 Task: Open a blank worksheet and write heading  Dollar SenseAdd Dates in a column and its values below  '2023-05-01, 2023-05-05, 2023-05-10, 2023-05-15, 2023-05-20, 2023-05-25 & 2023-05-31. 'Add Descriptionsin next column and its values below  Monthly Salary, Grocery Shopping, Dining Out., Utility Bill, Transportation, Entertainment & Miscellaneous. Add Amount in next column and its values below  $2,500, $100, $50, $150, $30, $50 & $20. Add Income/ Expensein next column and its values below  Income, Expenses, Expenses, Expenses, Expenses, Expenses & Expenses. Add Balance in next column and its values below  $2,500, $2,400, $2,350, $2,200, $2,170, $2,120 & $2,100. Save page Attendance Tracking Spreadsheet
Action: Mouse moved to (77, 101)
Screenshot: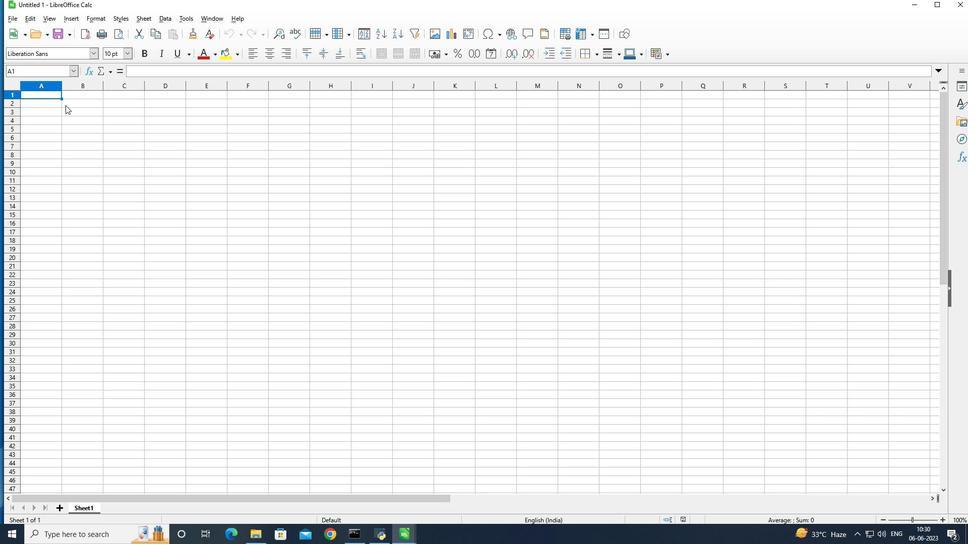 
Action: Mouse pressed left at (77, 101)
Screenshot: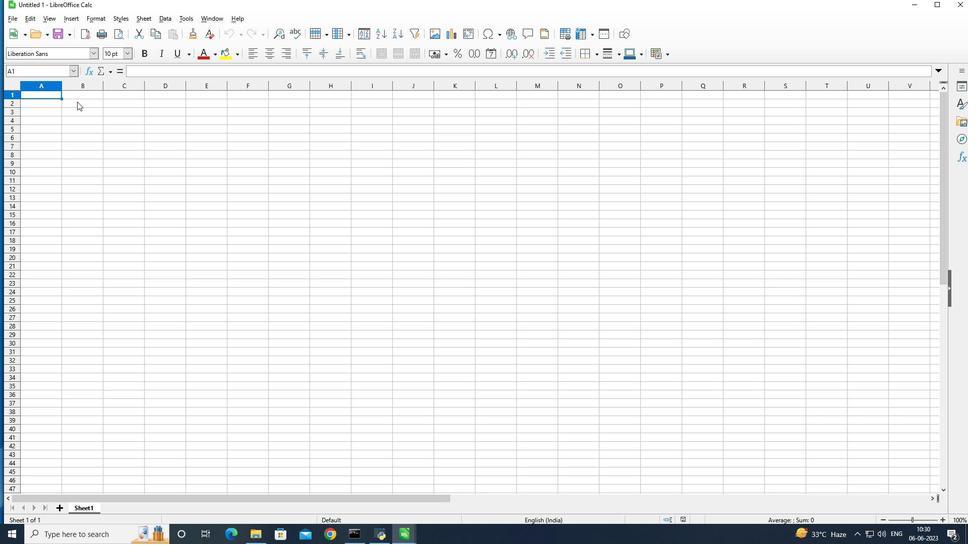 
Action: Mouse moved to (103, 115)
Screenshot: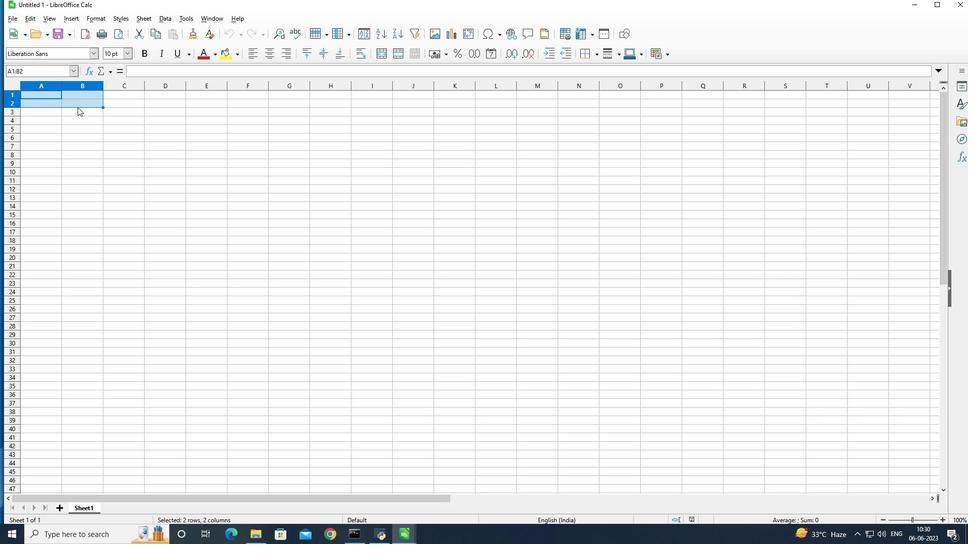 
Action: Mouse pressed left at (77, 107)
Screenshot: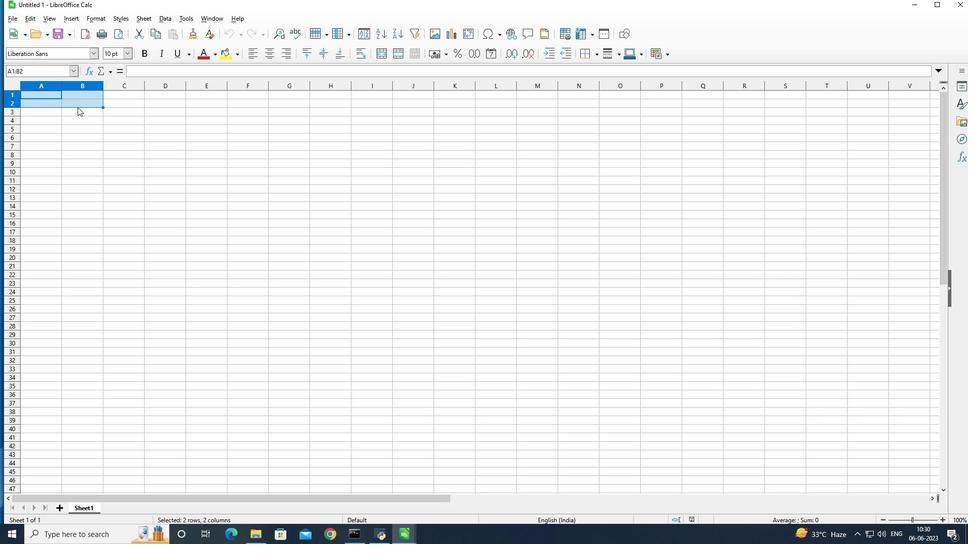 
Action: Mouse moved to (117, 113)
Screenshot: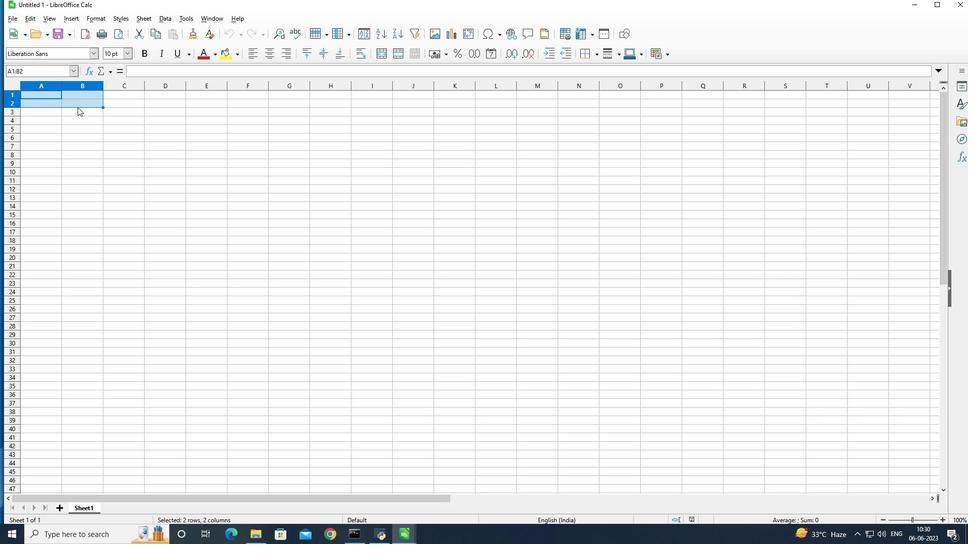 
Action: Mouse pressed right at (116, 112)
Screenshot: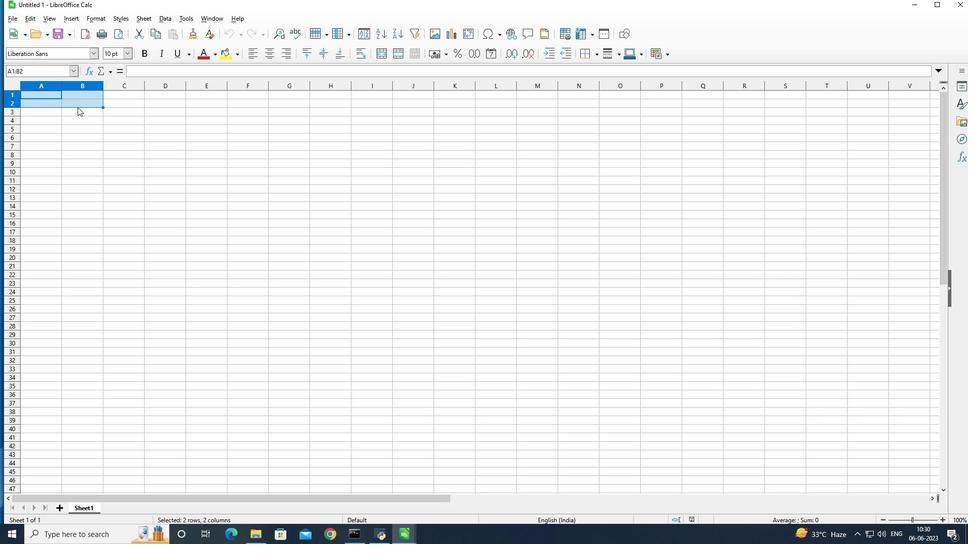 
Action: Mouse moved to (262, 153)
Screenshot: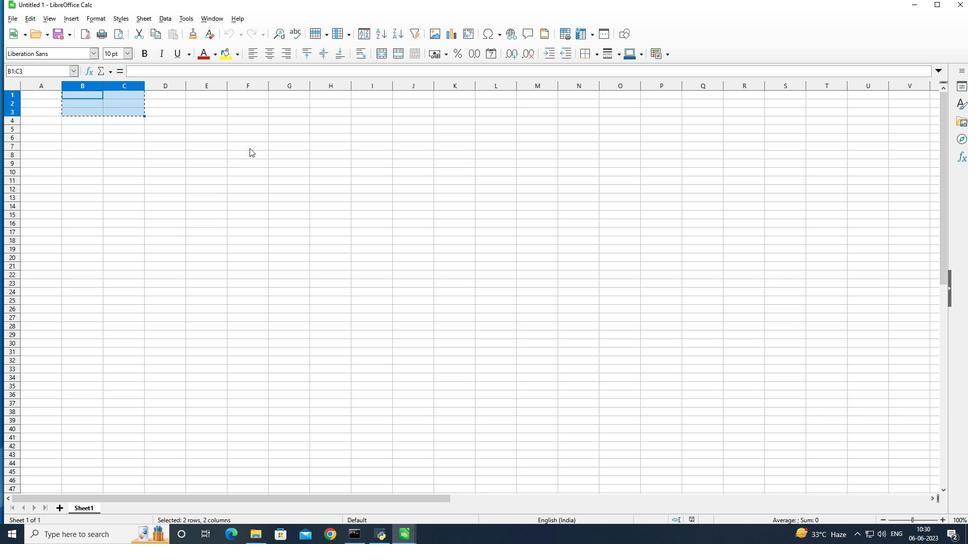 
Action: Mouse pressed right at (262, 153)
Screenshot: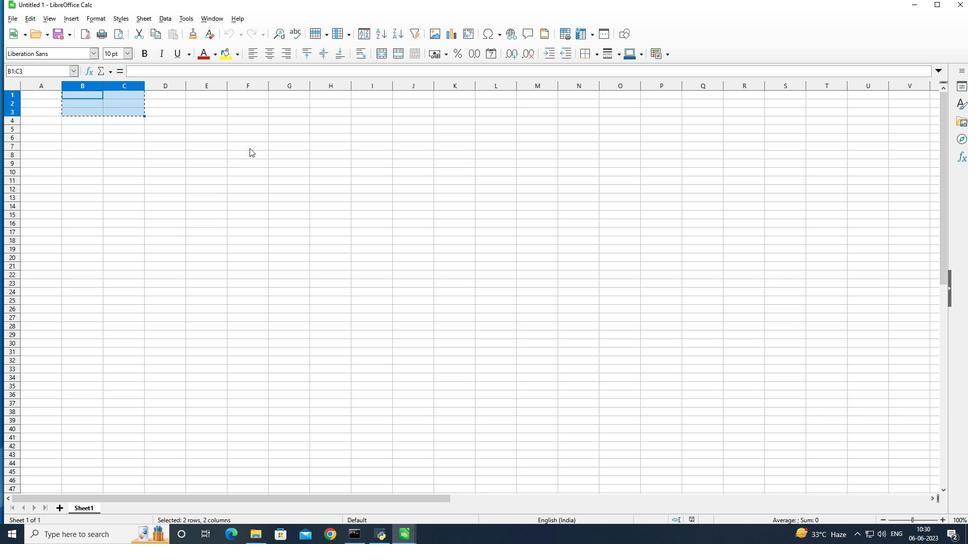 
Action: Mouse moved to (76, 106)
Screenshot: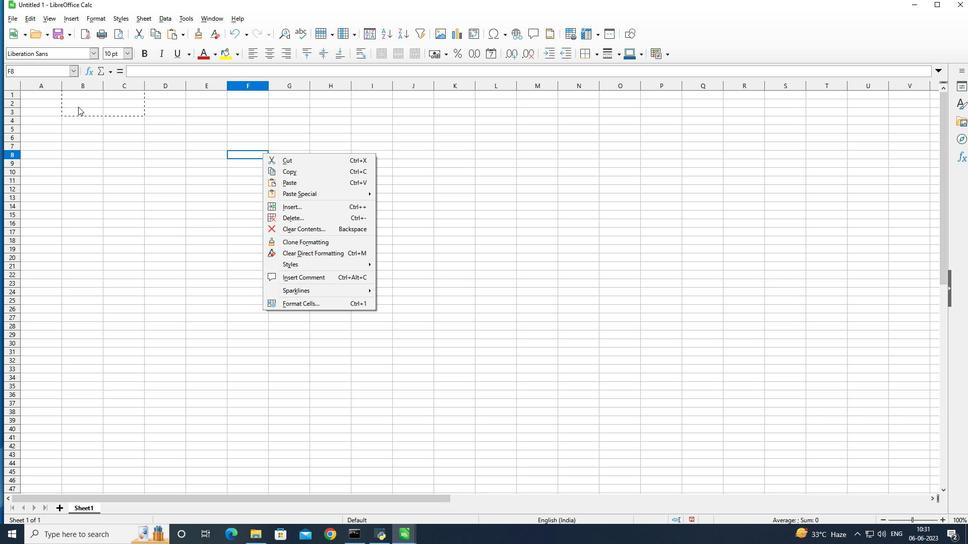 
Action: Mouse pressed left at (76, 106)
Screenshot: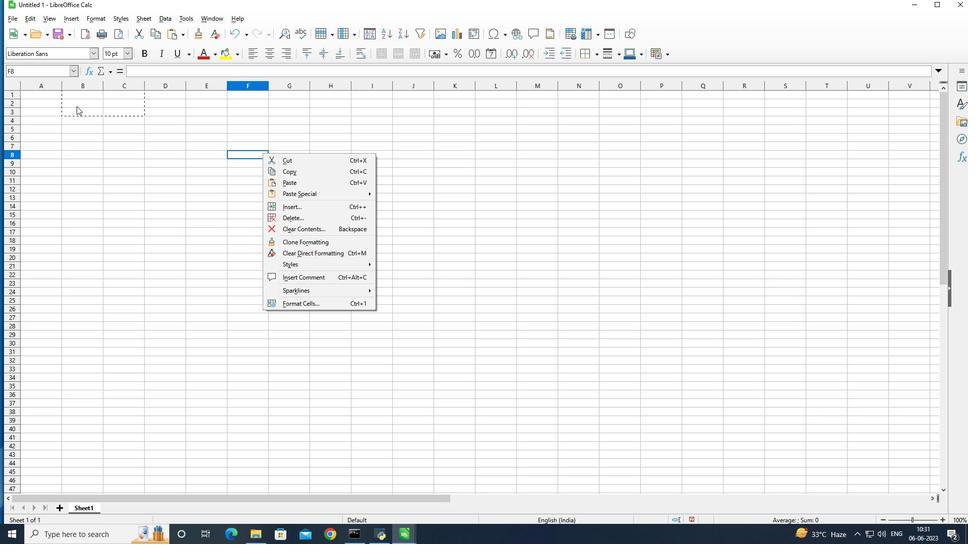 
Action: Mouse moved to (76, 104)
Screenshot: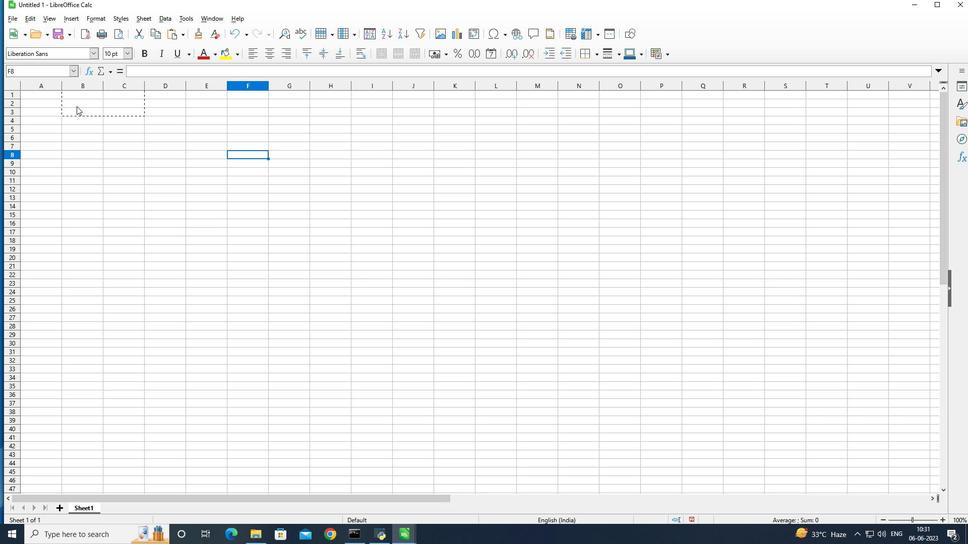 
Action: Mouse pressed left at (76, 104)
Screenshot: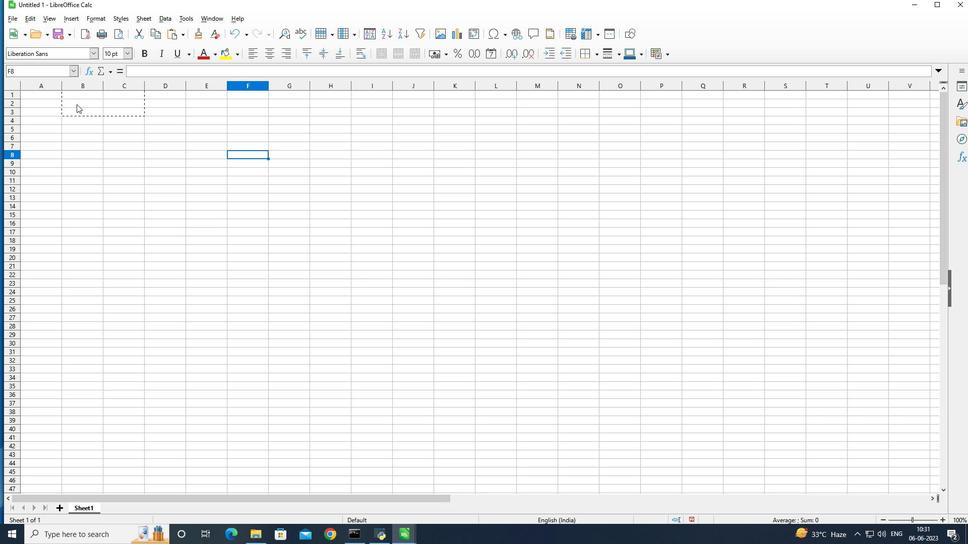 
Action: Mouse moved to (101, 152)
Screenshot: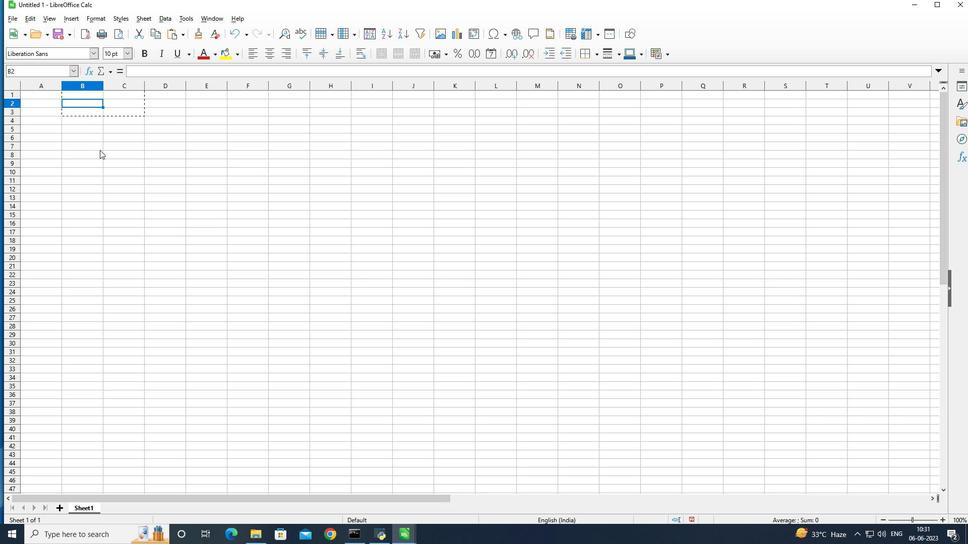 
Action: Mouse pressed right at (101, 152)
Screenshot: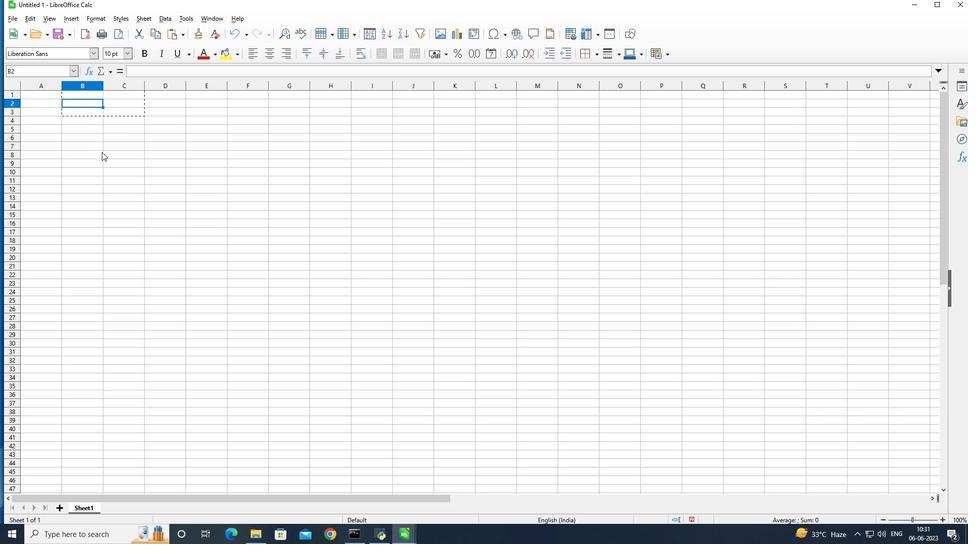
Action: Mouse moved to (73, 159)
Screenshot: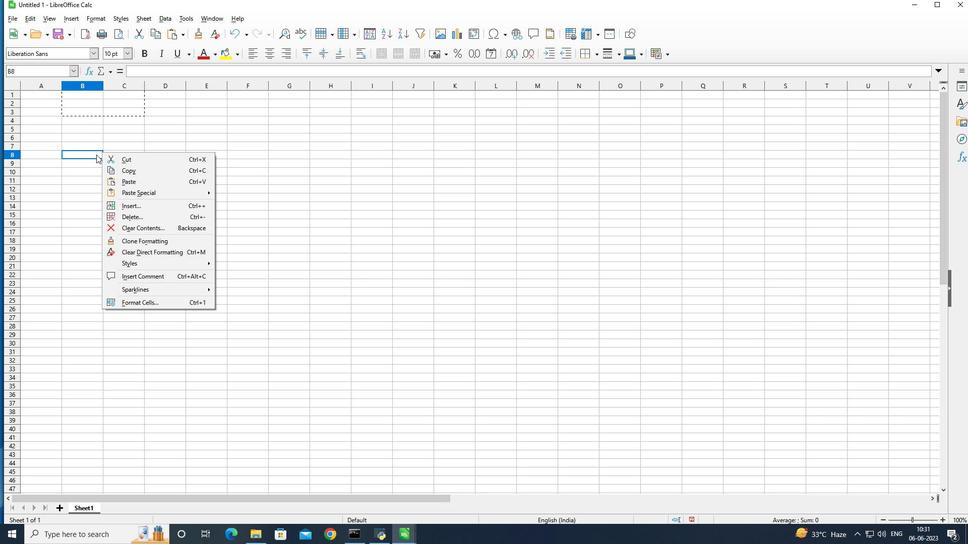 
Action: Mouse pressed left at (73, 159)
Screenshot: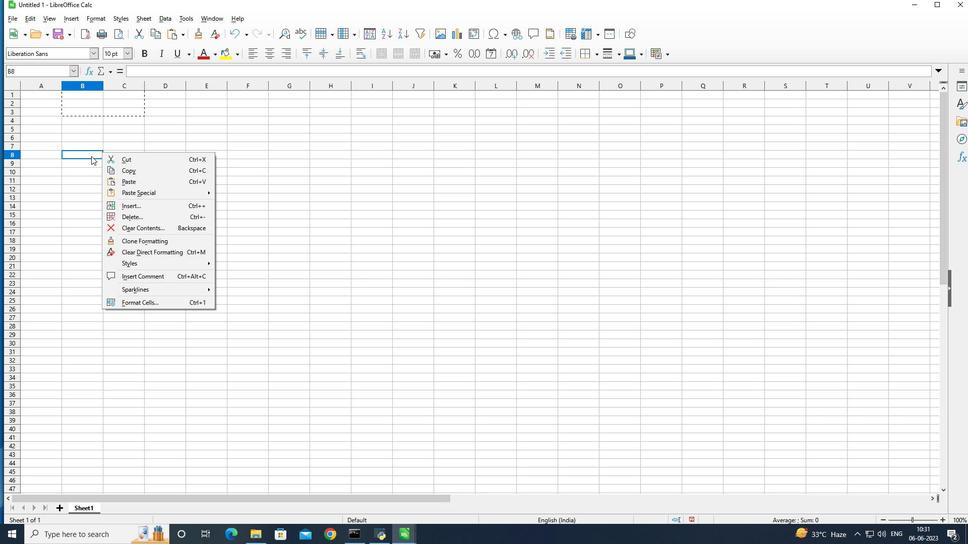 
Action: Mouse moved to (63, 160)
Screenshot: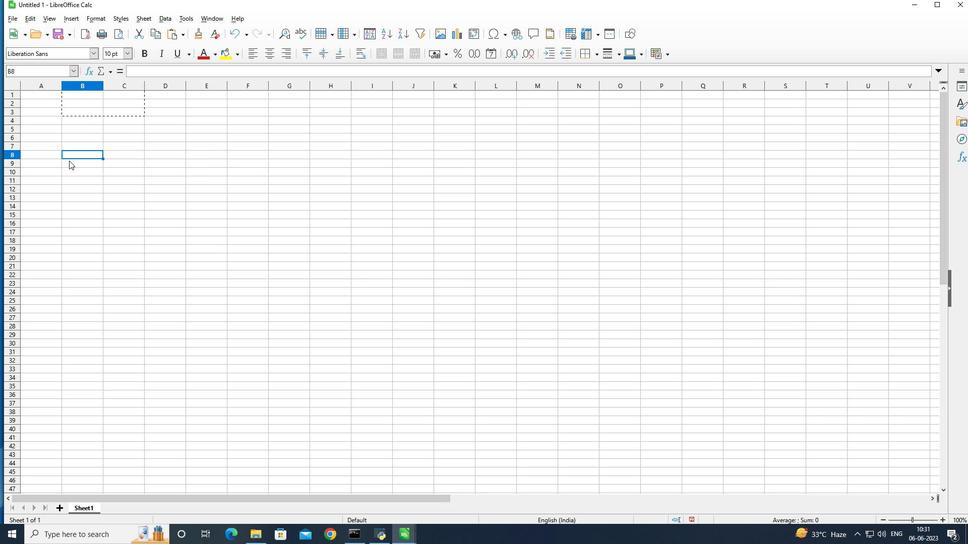
Action: Mouse pressed left at (63, 160)
Screenshot: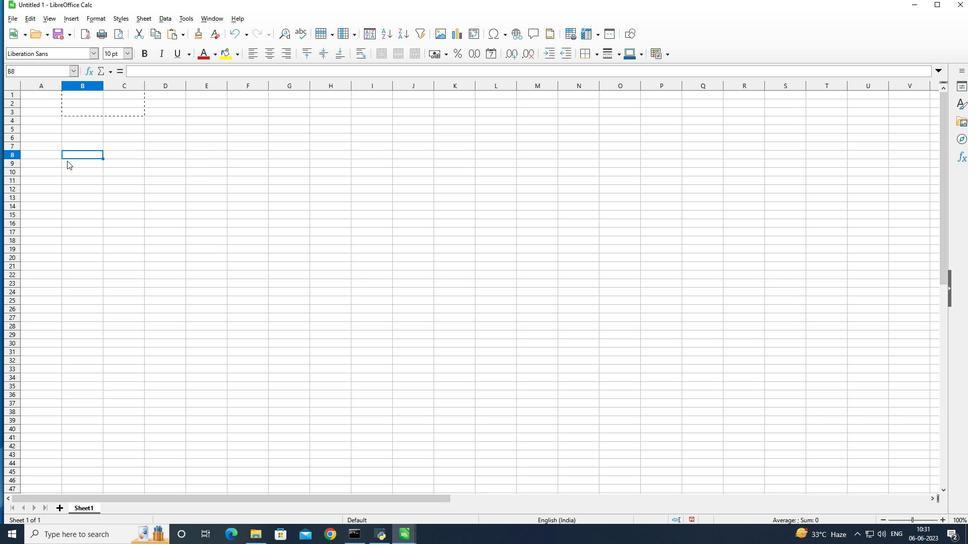 
Action: Mouse moved to (85, 131)
Screenshot: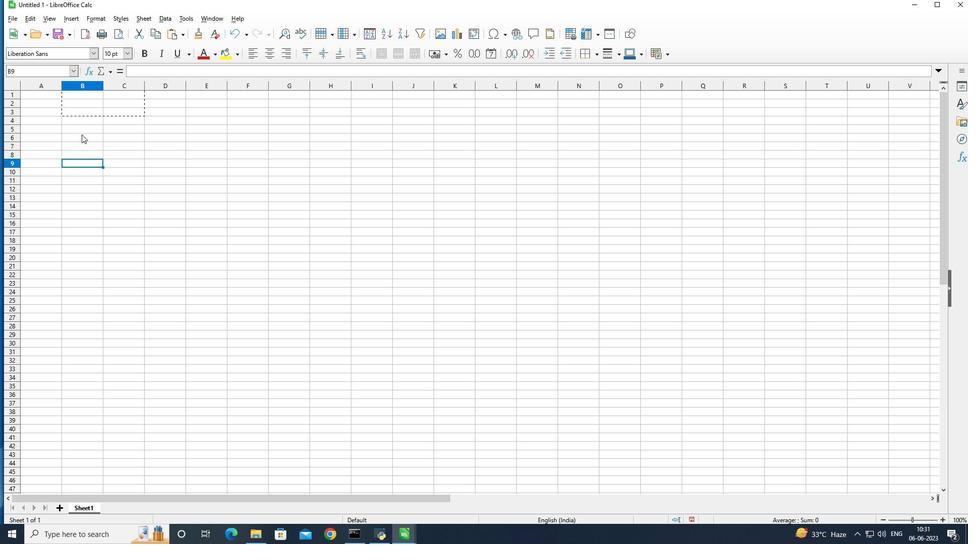 
Action: Mouse pressed left at (85, 131)
Screenshot: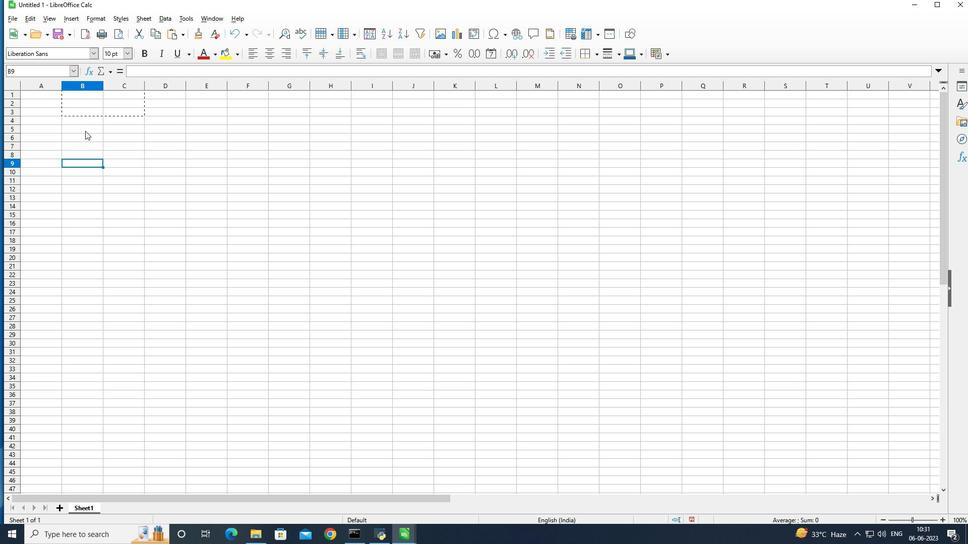 
Action: Mouse moved to (382, 110)
Screenshot: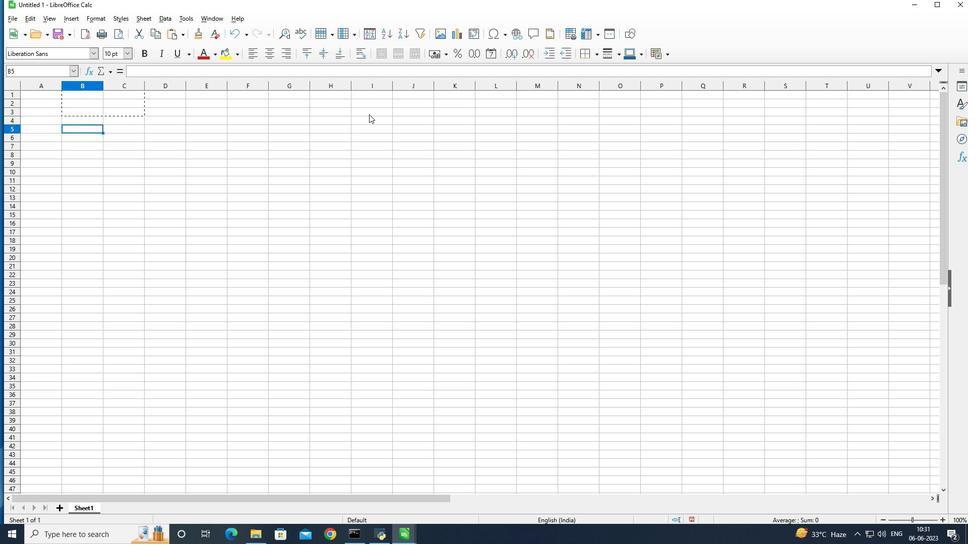 
Action: Key pressed <Key.shift><Key.shift><Key.shift><Key.shift><Key.shift><Key.shift><Key.shift><Key.shift><Key.shift><Key.shift><Key.shift><Key.shift><Key.shift><Key.shift><Key.shift><Key.shift><Key.shift><Key.shift><Key.shift><Key.shift><Key.shift><Key.shift><Key.shift><Key.shift><Key.shift>Dollar<Key.space><Key.shift>Sa<Key.backspace>ense<Key.enter>
Screenshot: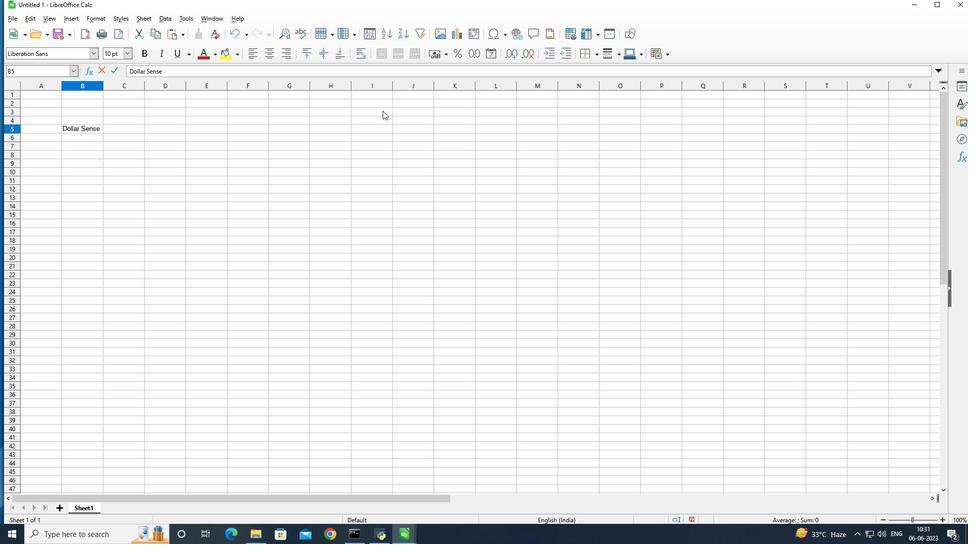 
Action: Mouse moved to (27, 138)
Screenshot: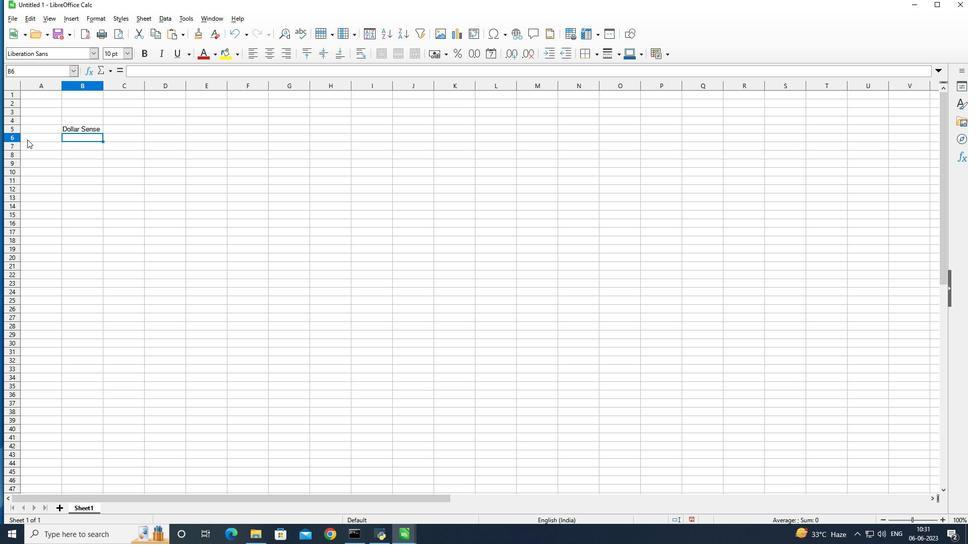 
Action: Mouse pressed left at (27, 138)
Screenshot: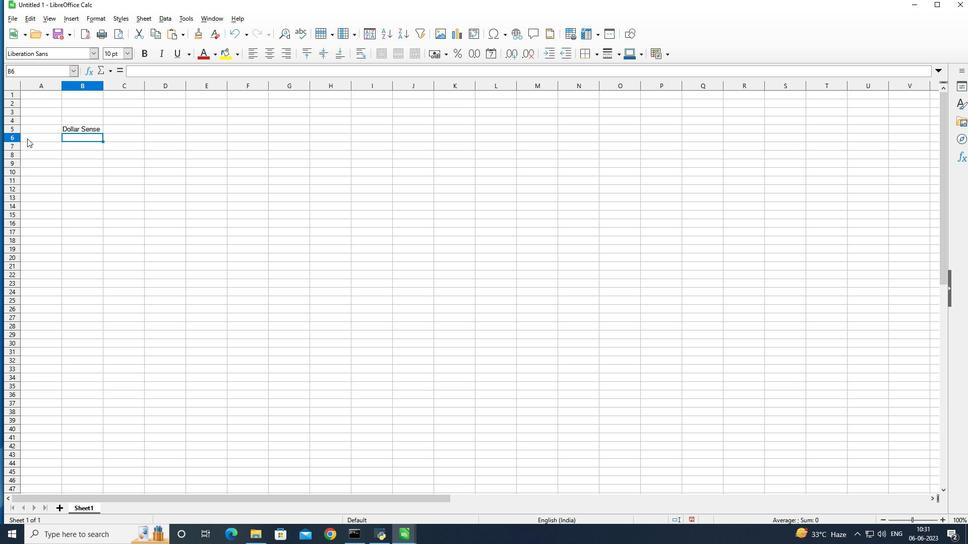 
Action: Mouse moved to (407, 124)
Screenshot: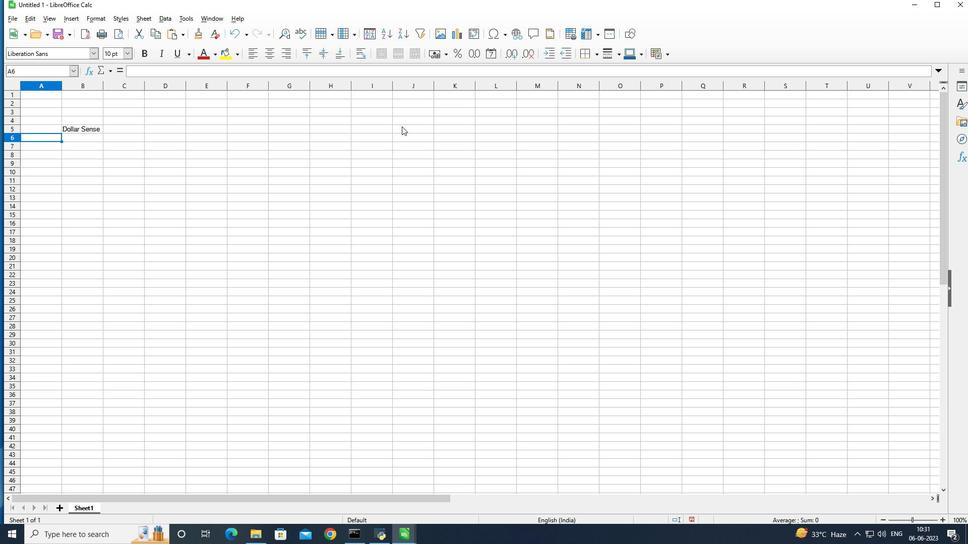 
Action: Key pressed <Key.shift>Dates<Key.enter>2023-05-01<Key.enter>2023-05-05<Key.enter>2023-05-10<Key.enter>2023-0<Key.backspace>05<Key.enter>-
Screenshot: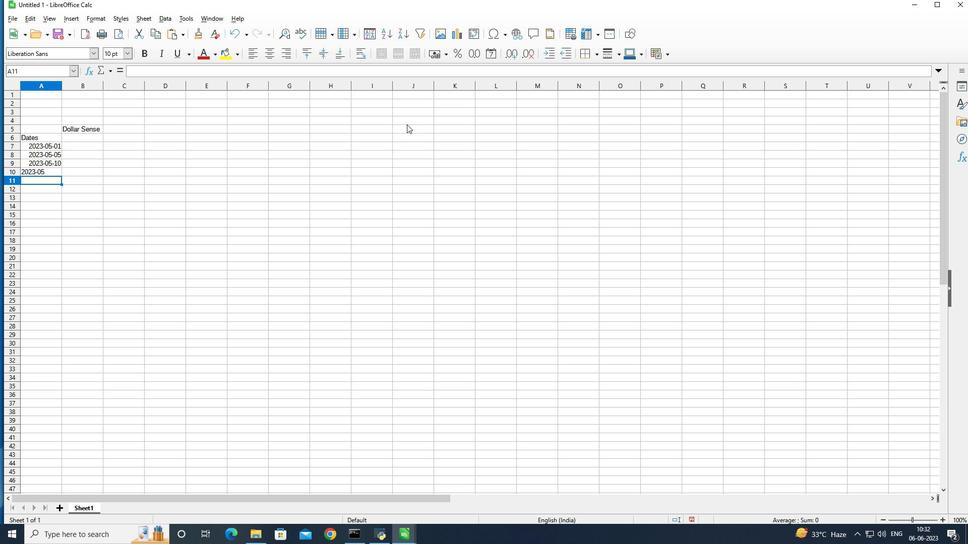 
Action: Mouse moved to (42, 172)
Screenshot: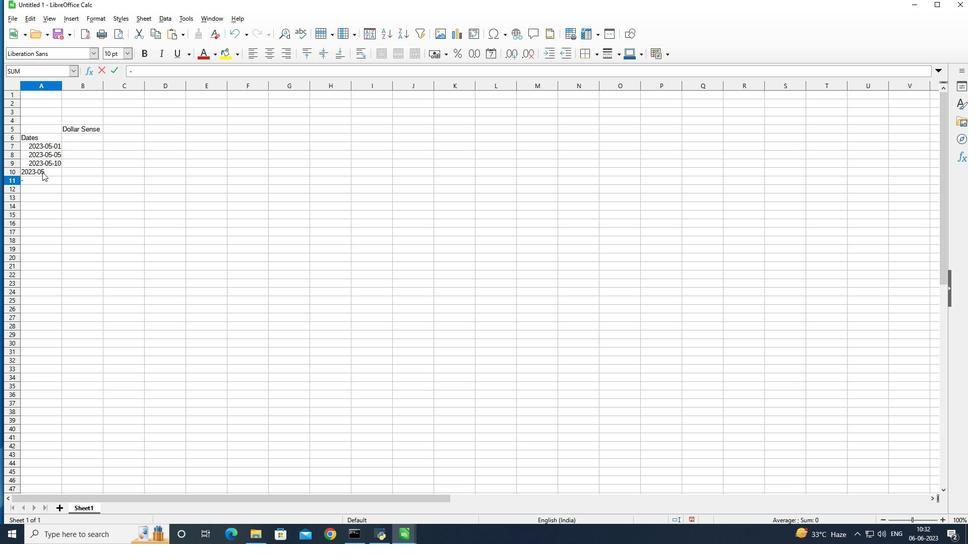 
Action: Mouse pressed left at (42, 172)
Screenshot: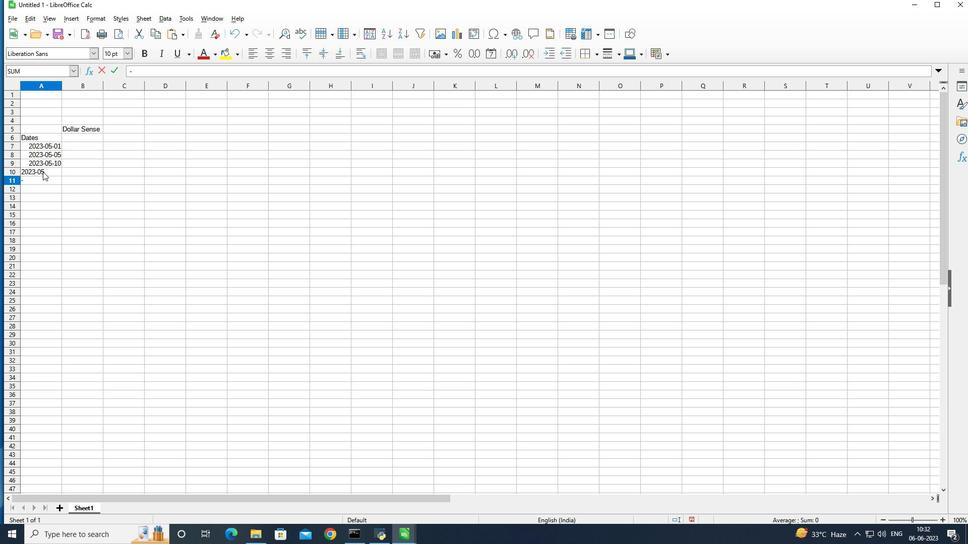 
Action: Mouse pressed left at (42, 172)
Screenshot: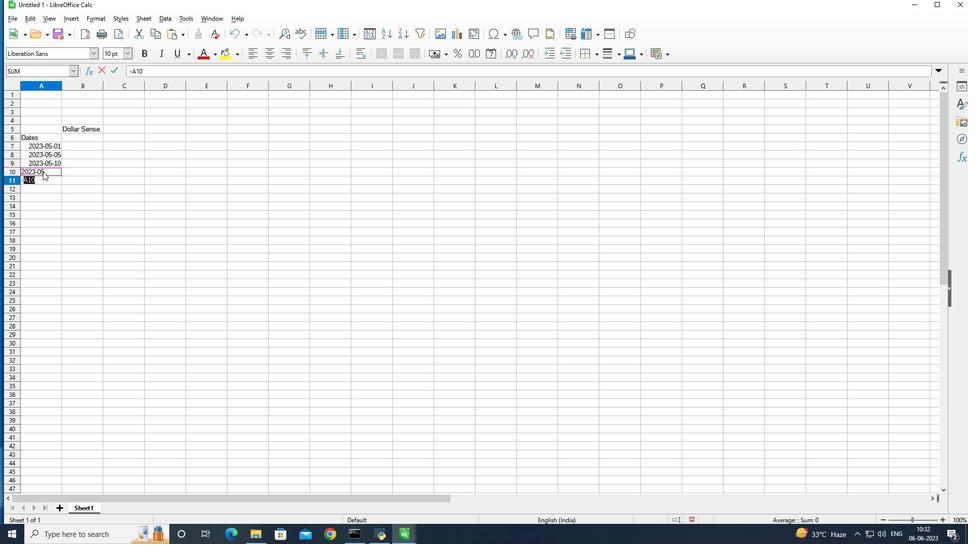 
Action: Mouse pressed left at (42, 172)
Screenshot: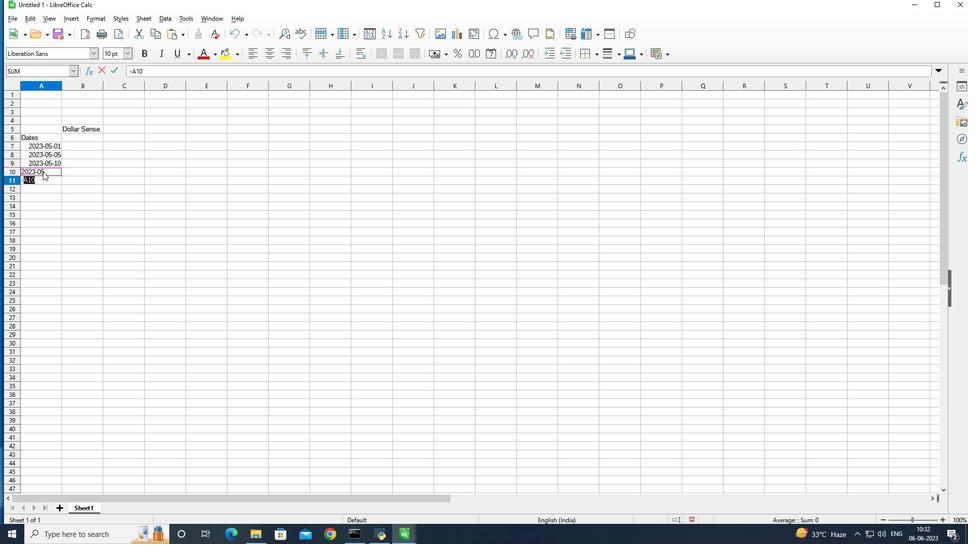 
Action: Mouse moved to (48, 171)
Screenshot: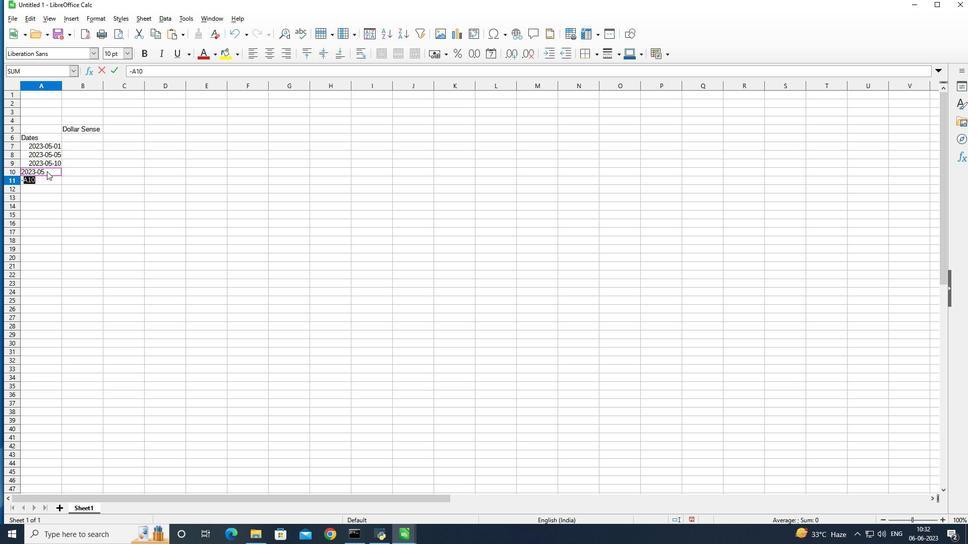 
Action: Mouse pressed left at (48, 171)
Screenshot: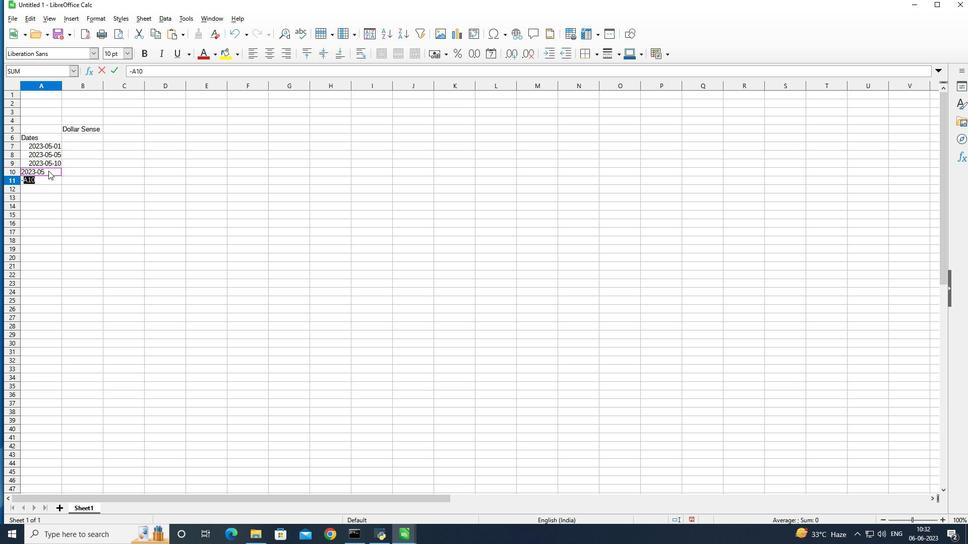 
Action: Mouse moved to (48, 171)
Screenshot: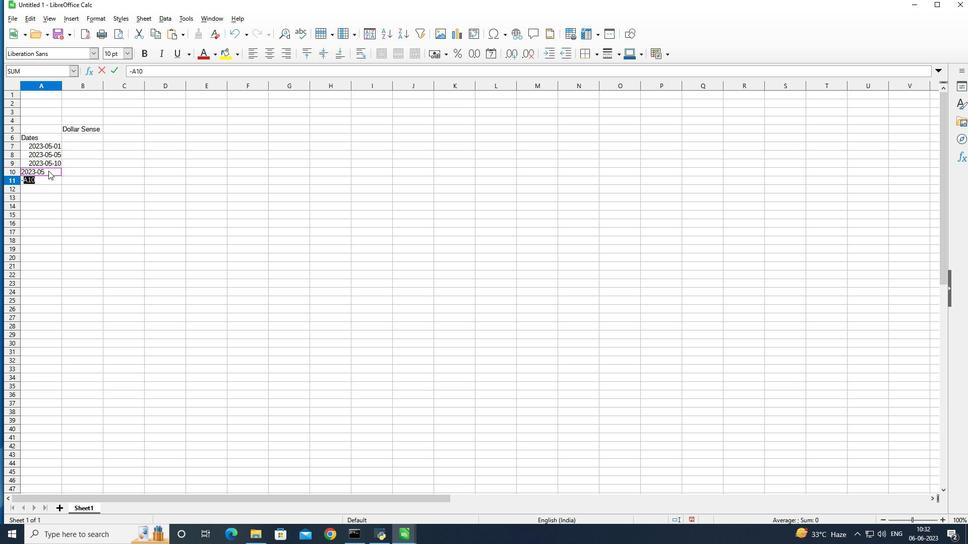 
Action: Mouse pressed left at (48, 171)
Screenshot: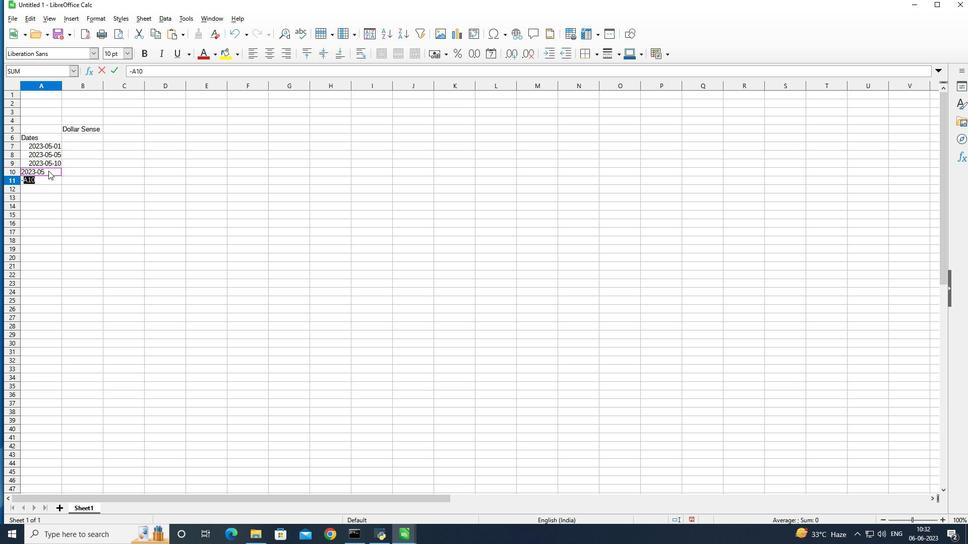 
Action: Mouse moved to (100, 189)
Screenshot: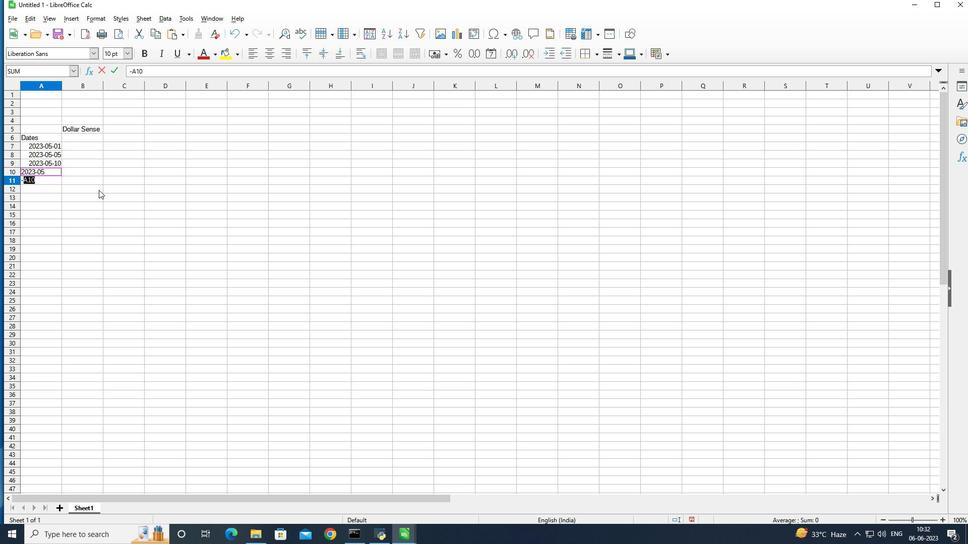 
Action: Mouse pressed right at (100, 189)
Screenshot: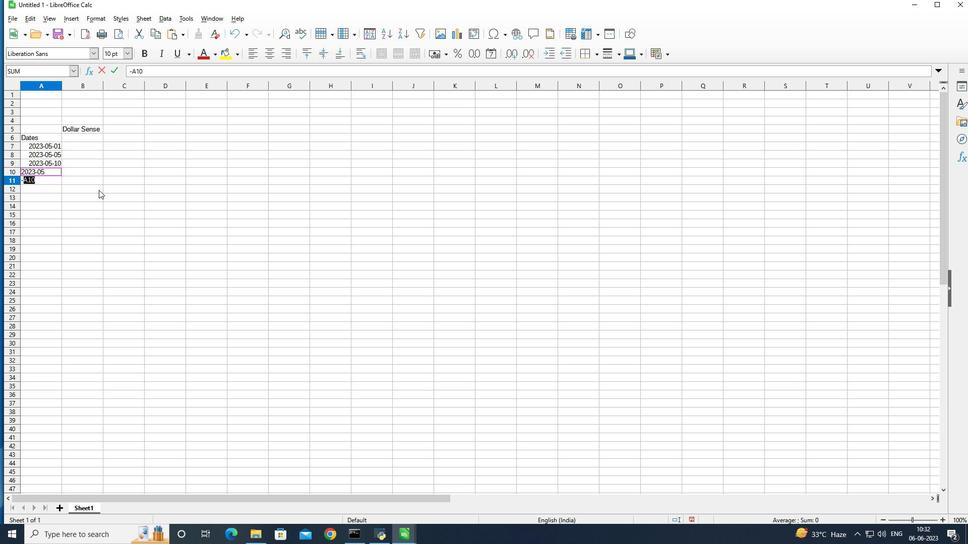 
Action: Mouse moved to (66, 200)
Screenshot: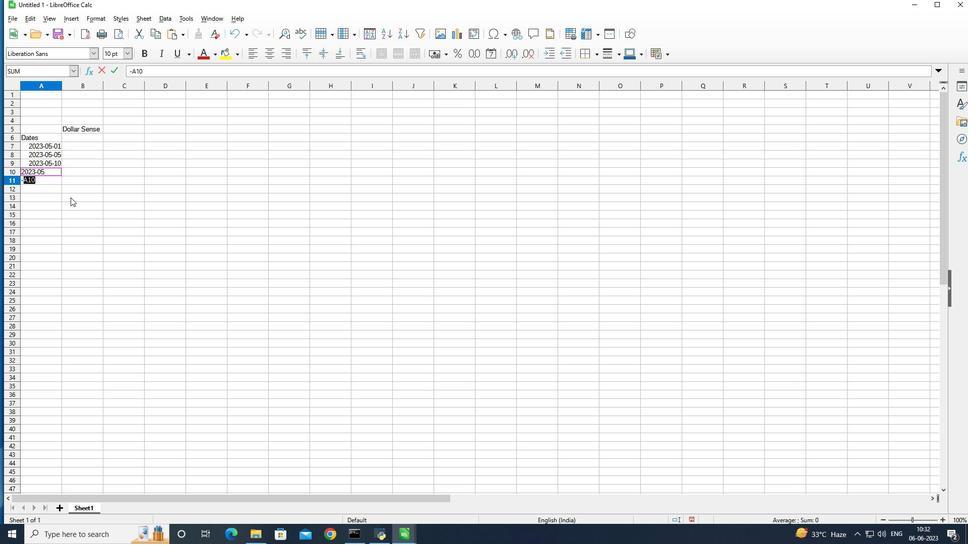 
Action: Mouse pressed right at (66, 200)
Screenshot: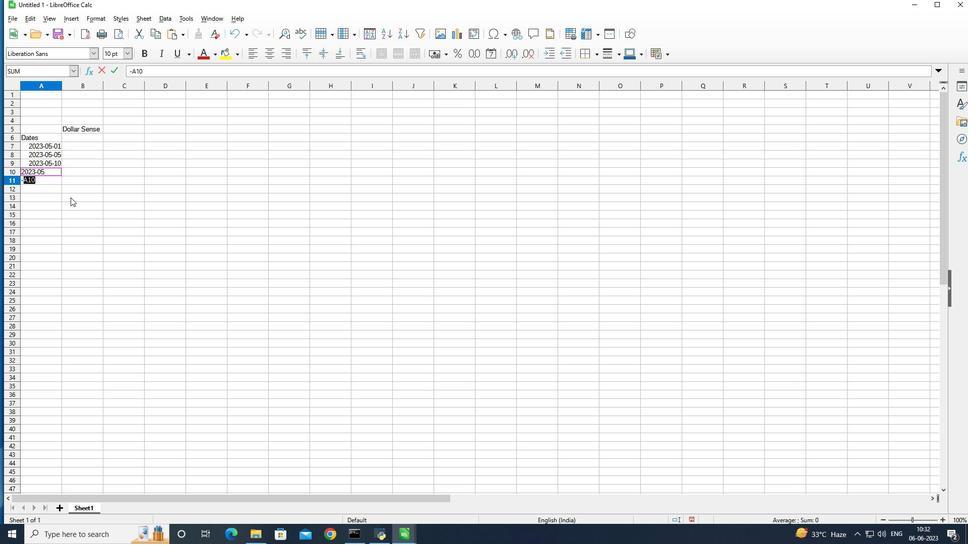 
Action: Mouse moved to (164, 178)
Screenshot: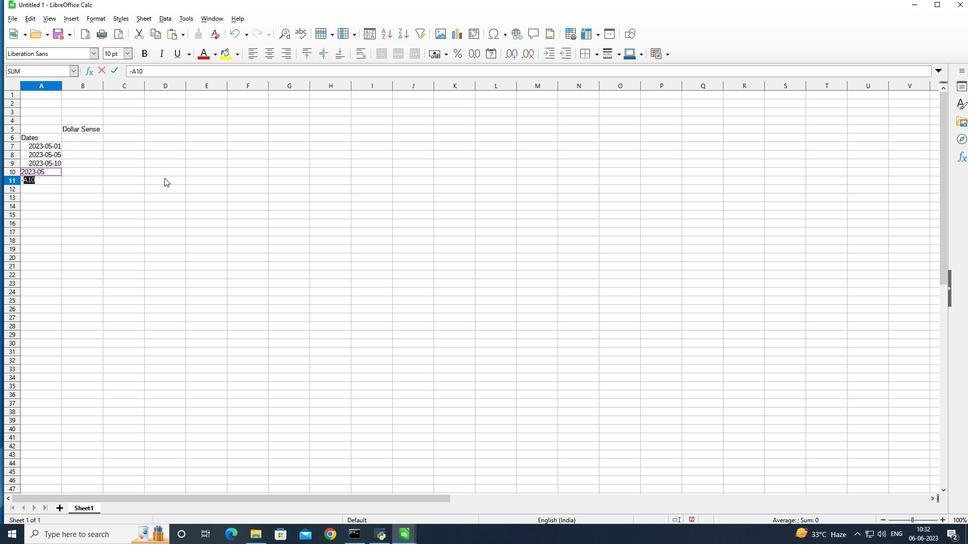 
Action: Mouse pressed right at (164, 178)
Screenshot: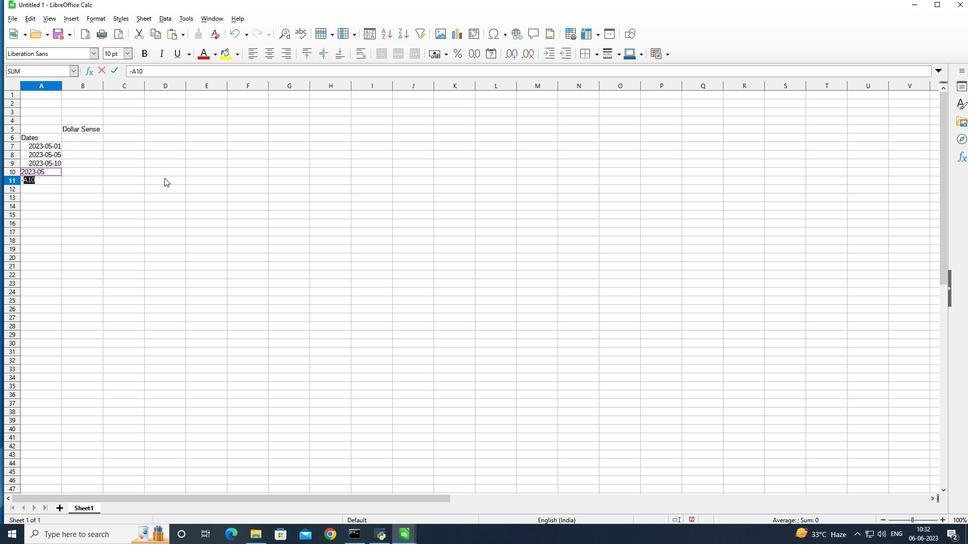
Action: Mouse moved to (103, 187)
Screenshot: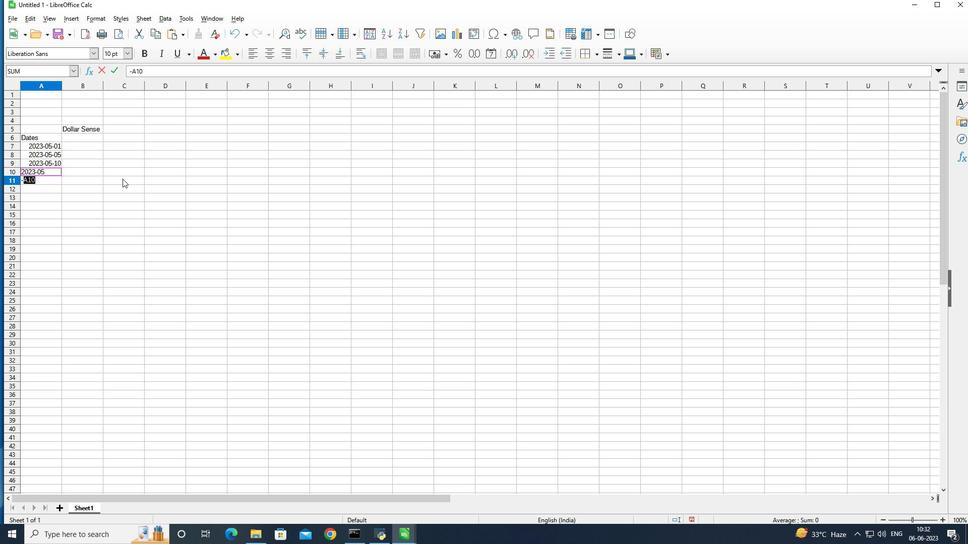 
Action: Mouse pressed left at (103, 187)
Screenshot: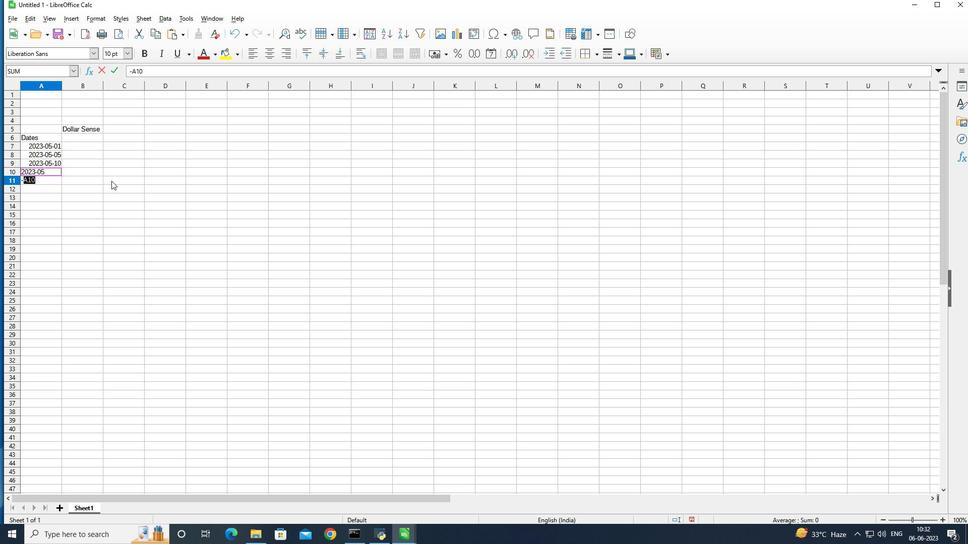 
Action: Mouse moved to (42, 174)
Screenshot: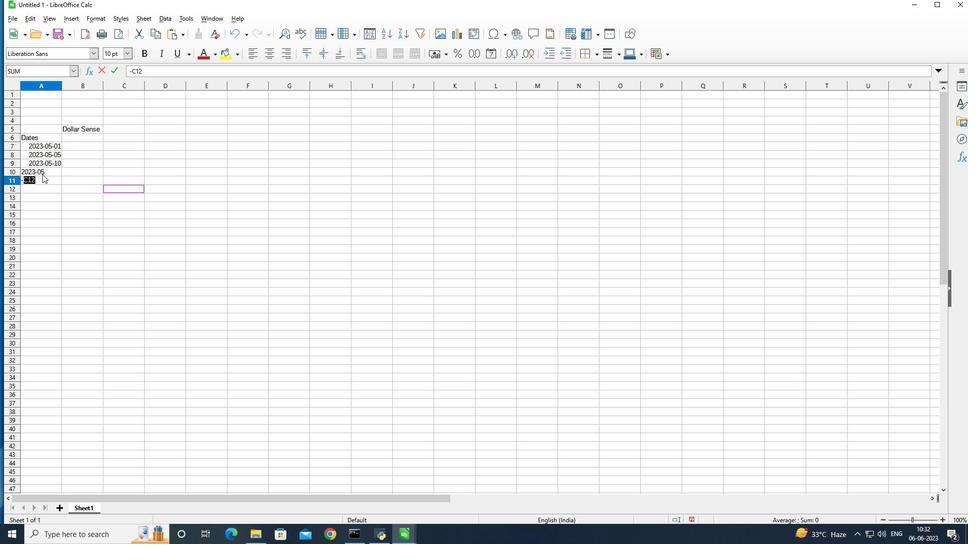
Action: Mouse pressed left at (42, 174)
Screenshot: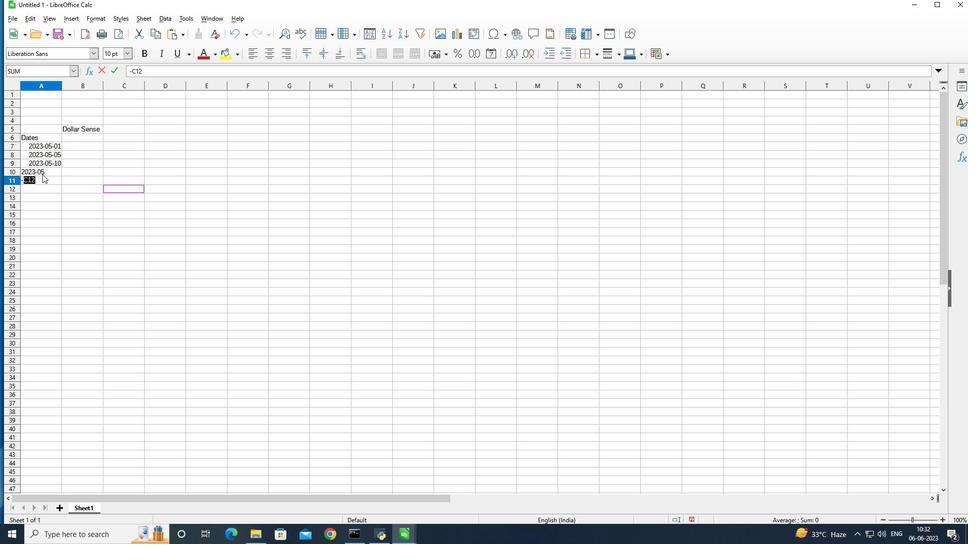 
Action: Mouse pressed left at (42, 174)
Screenshot: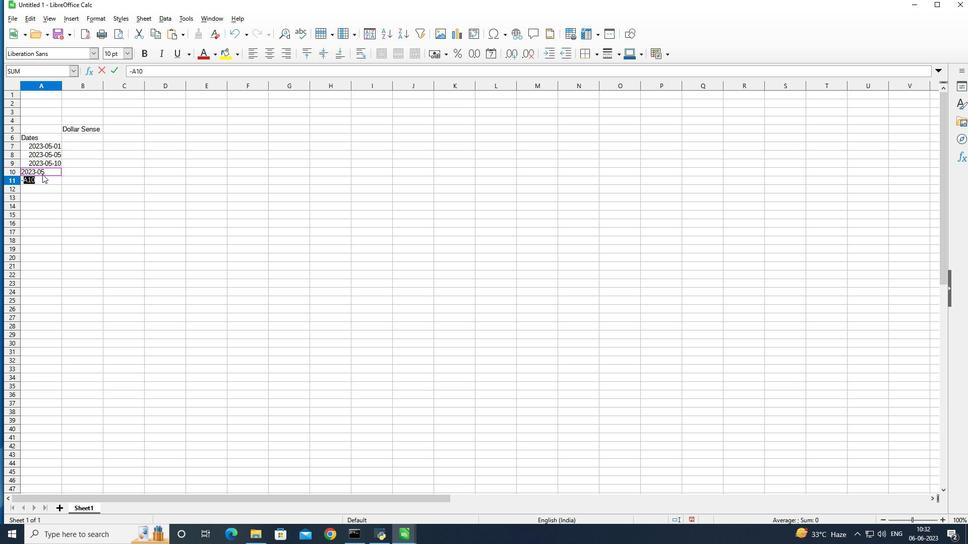 
Action: Mouse moved to (99, 204)
Screenshot: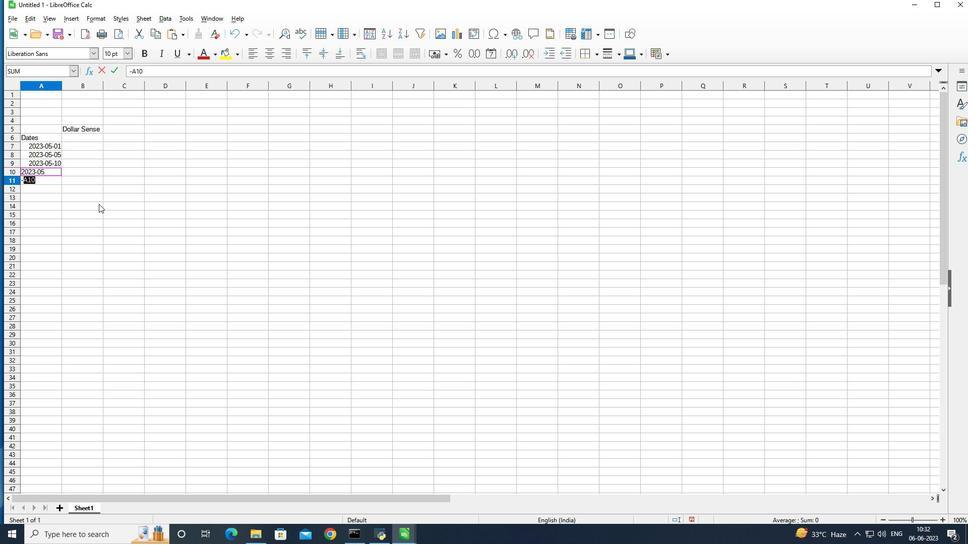 
Action: Key pressed ctrl+Z
Screenshot: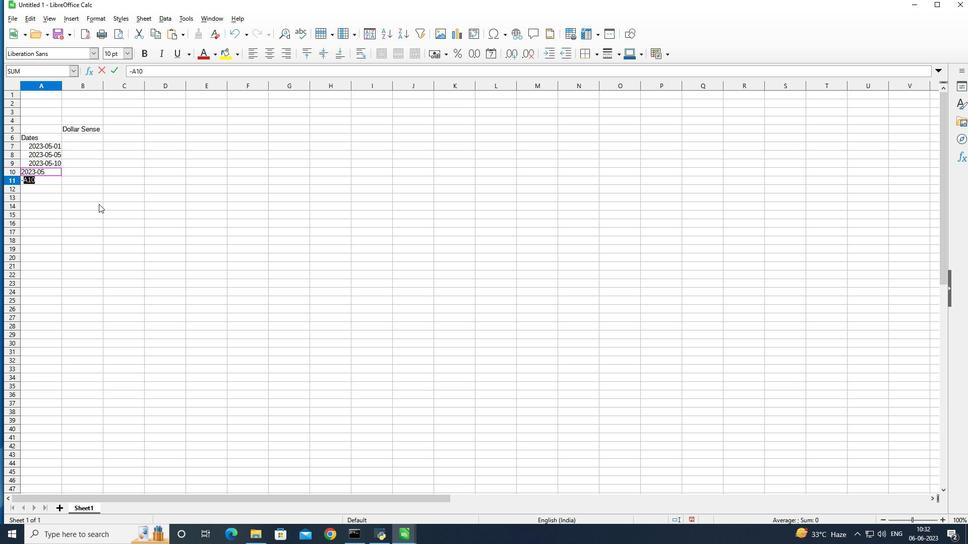 
Action: Mouse moved to (40, 168)
Screenshot: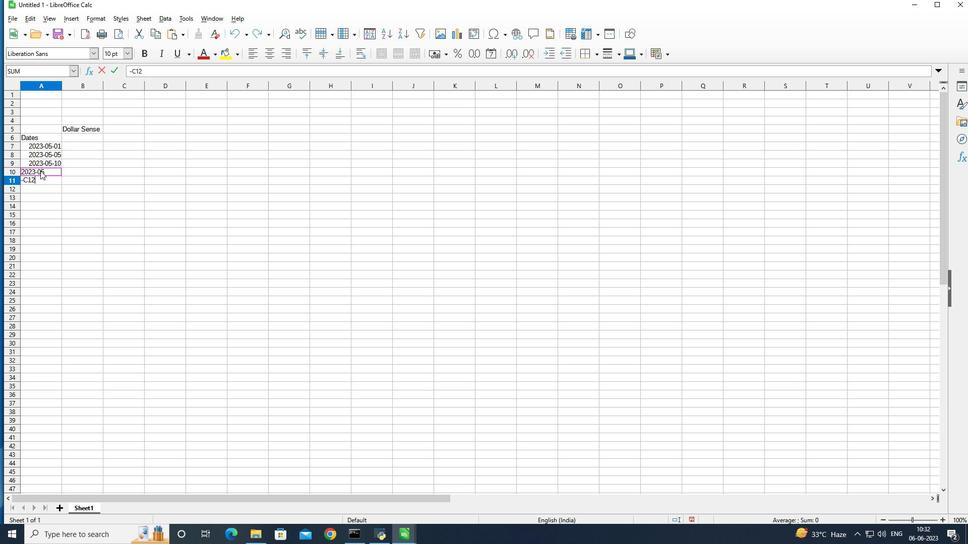 
Action: Mouse pressed left at (40, 168)
Screenshot: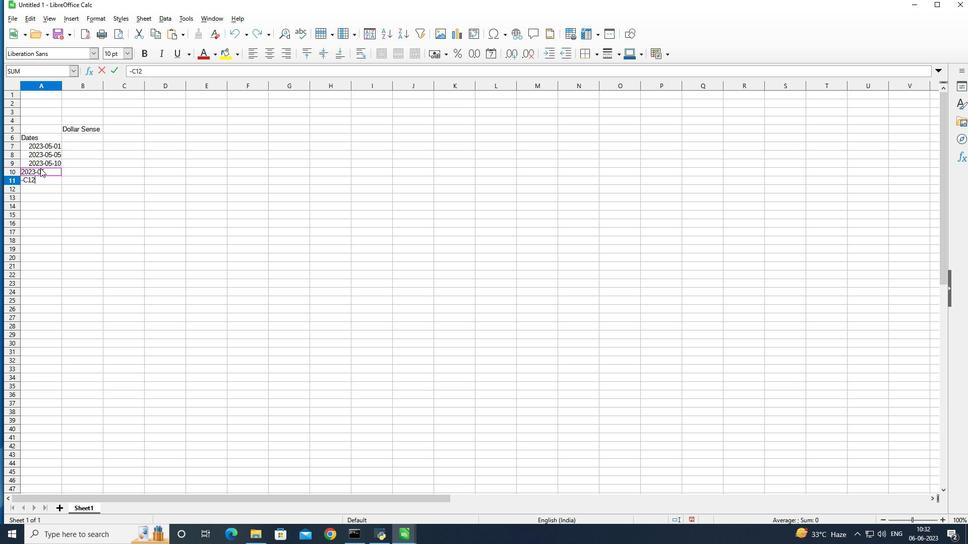 
Action: Mouse moved to (43, 170)
Screenshot: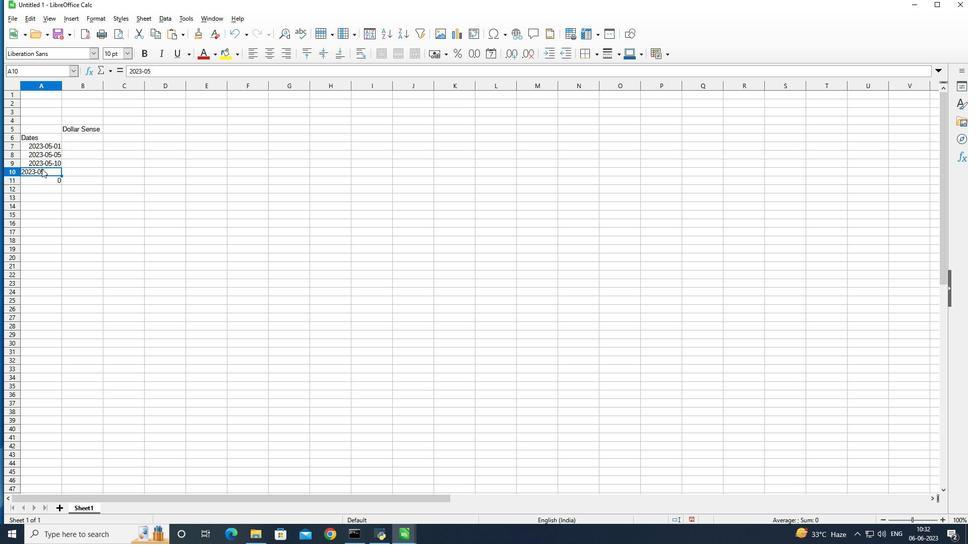 
Action: Mouse pressed left at (43, 170)
Screenshot: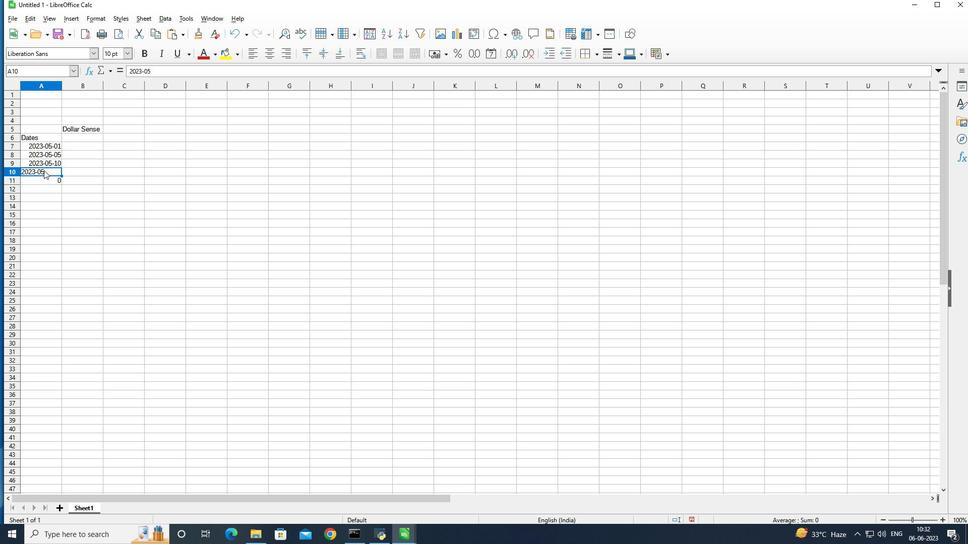 
Action: Mouse pressed left at (43, 170)
Screenshot: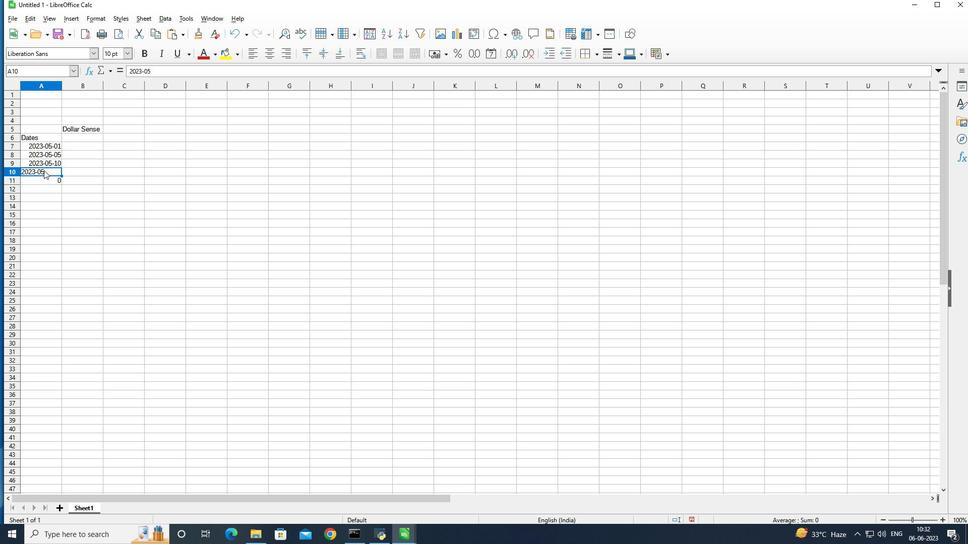 
Action: Mouse moved to (108, 152)
Screenshot: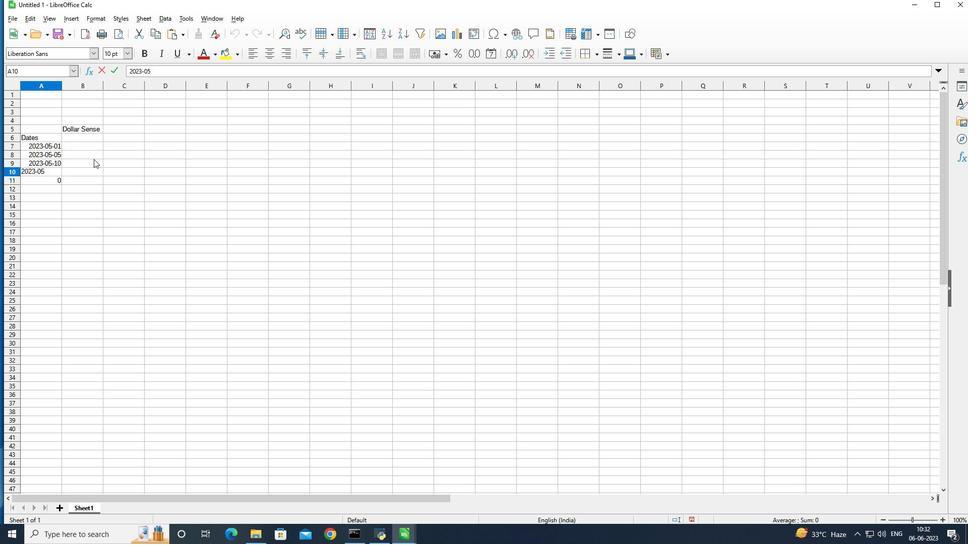 
Action: Key pressed -
Screenshot: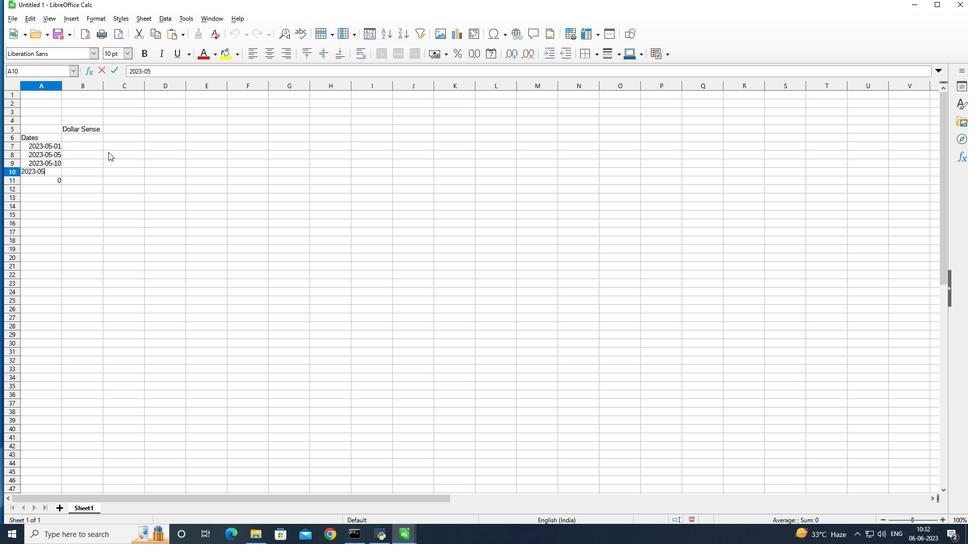 
Action: Mouse moved to (129, 168)
Screenshot: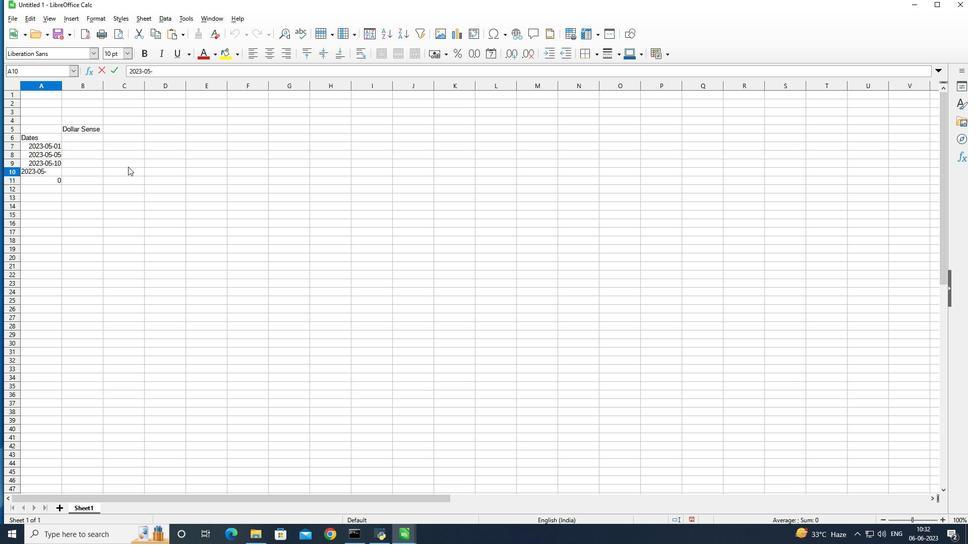
Action: Key pressed 15<Key.enter>2-23<Key.backspace><Key.backspace><Key.backspace>
Screenshot: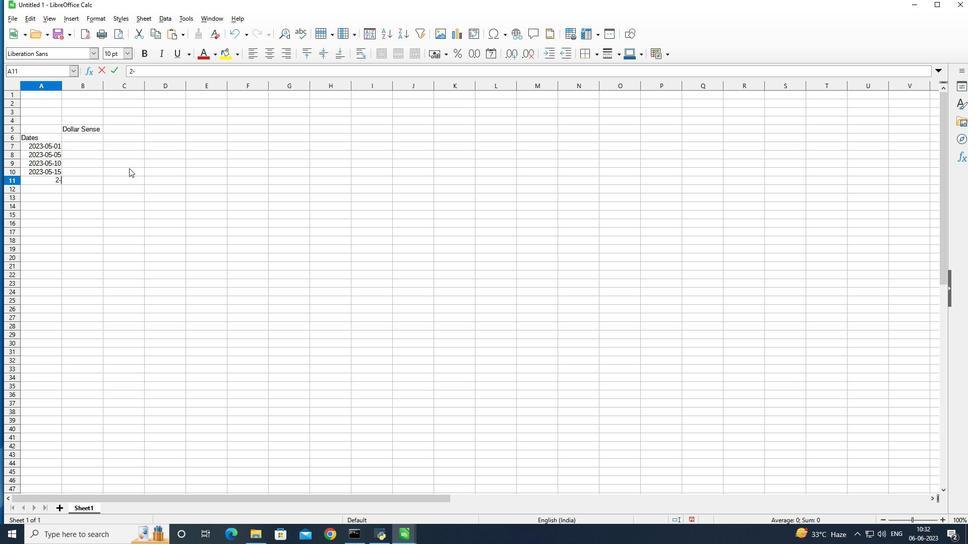 
Action: Mouse moved to (129, 168)
Screenshot: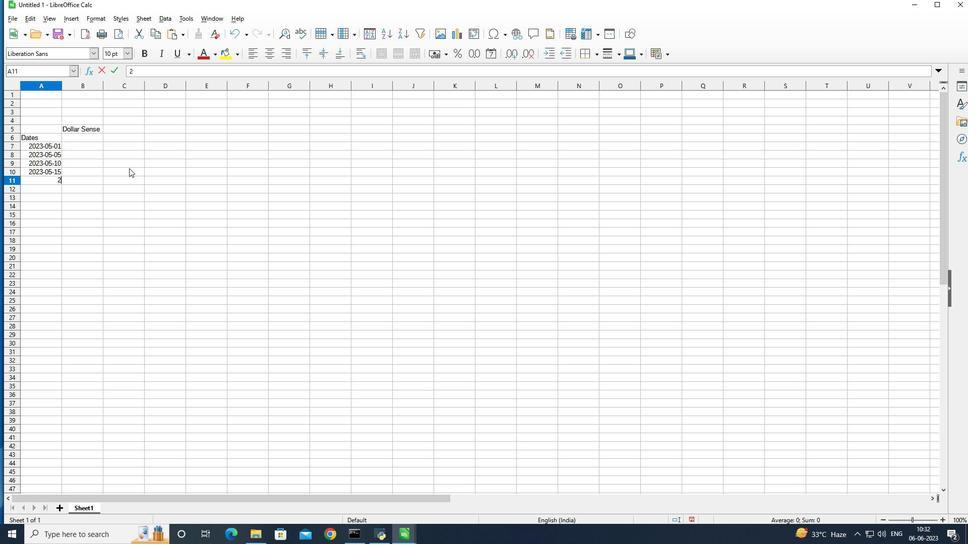 
Action: Key pressed 0
Screenshot: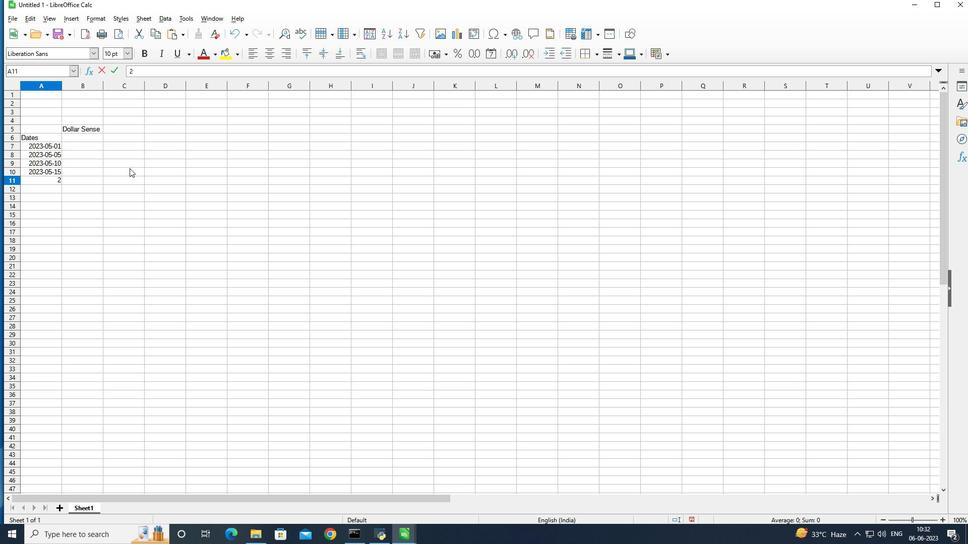 
Action: Mouse moved to (140, 176)
Screenshot: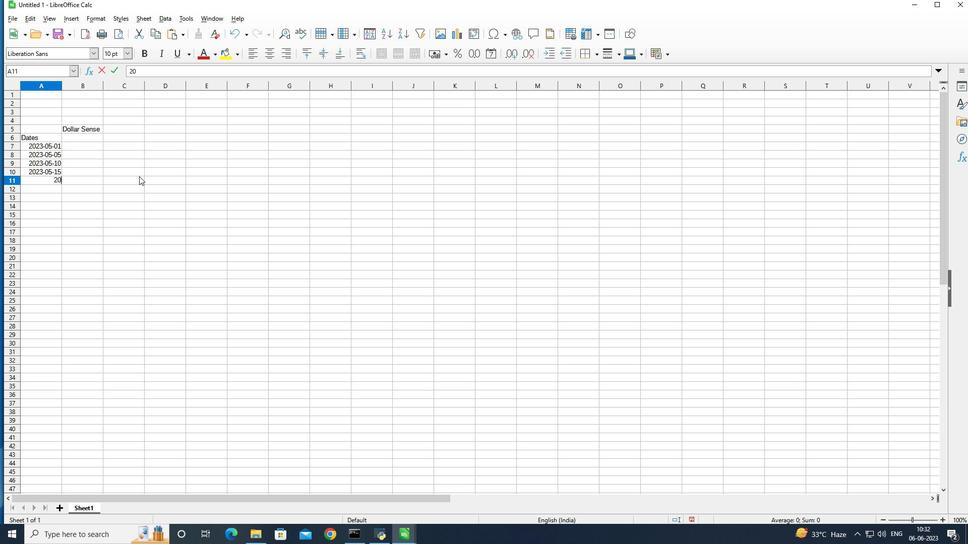 
Action: Key pressed 23-05-20<Key.enter>2023-05-25<Key.enter>2023-05<Key.enter>
Screenshot: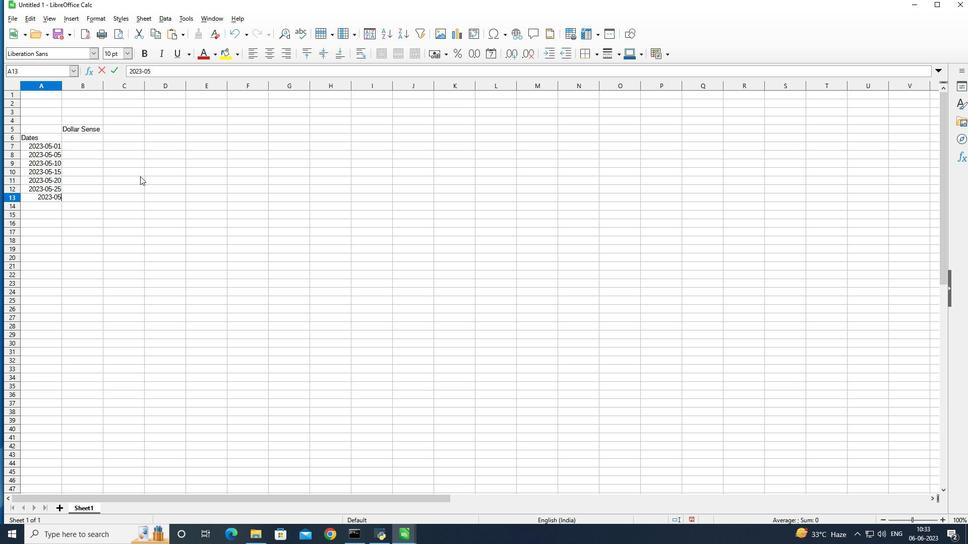 
Action: Mouse moved to (48, 193)
Screenshot: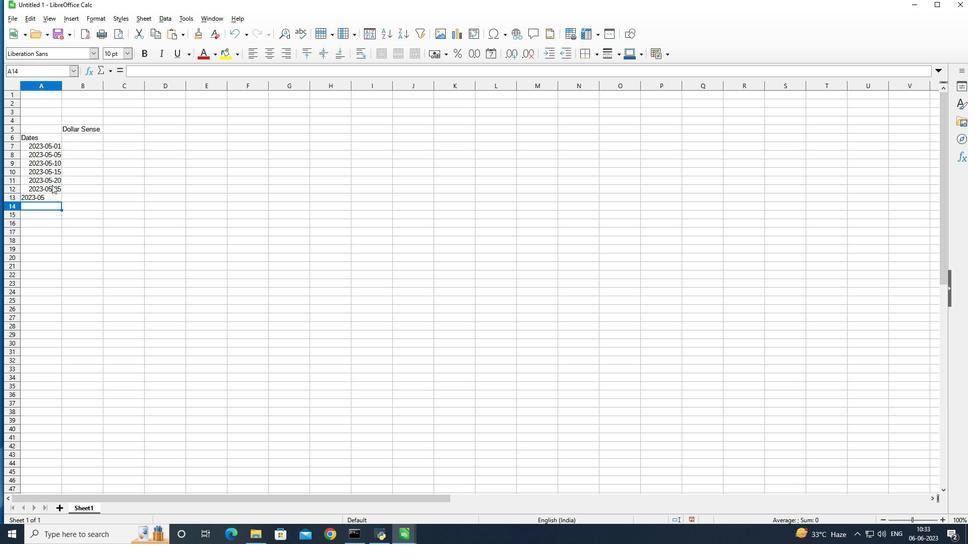 
Action: Mouse pressed left at (48, 193)
Screenshot: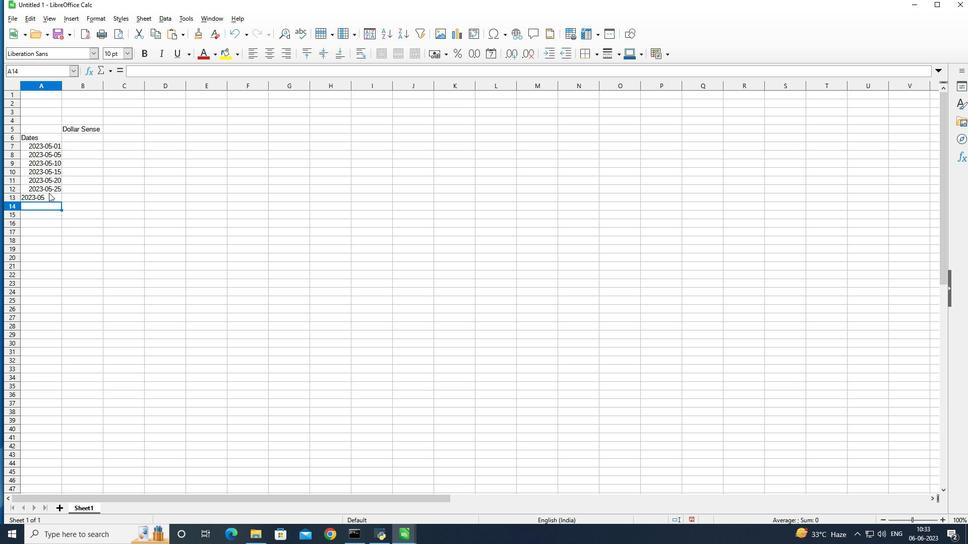 
Action: Mouse moved to (47, 197)
Screenshot: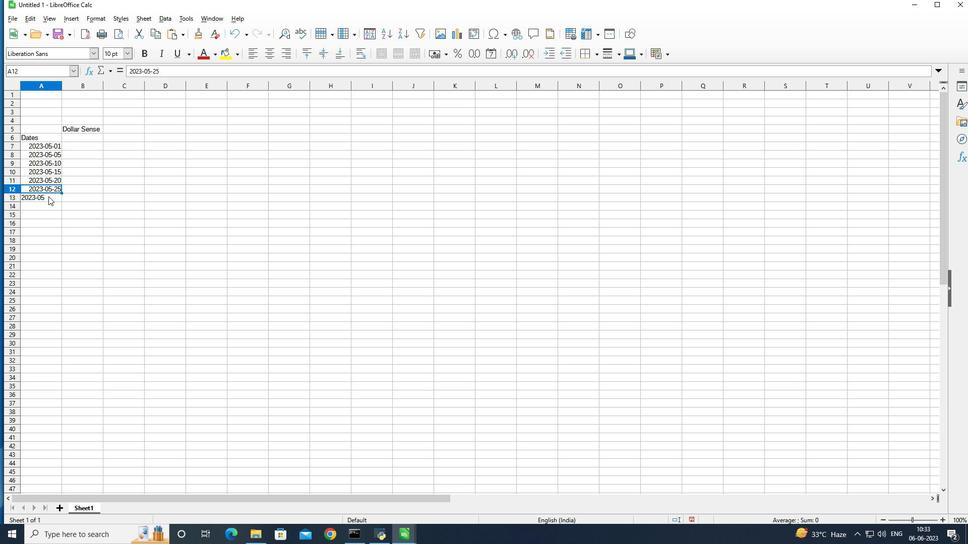 
Action: Mouse pressed left at (47, 197)
Screenshot: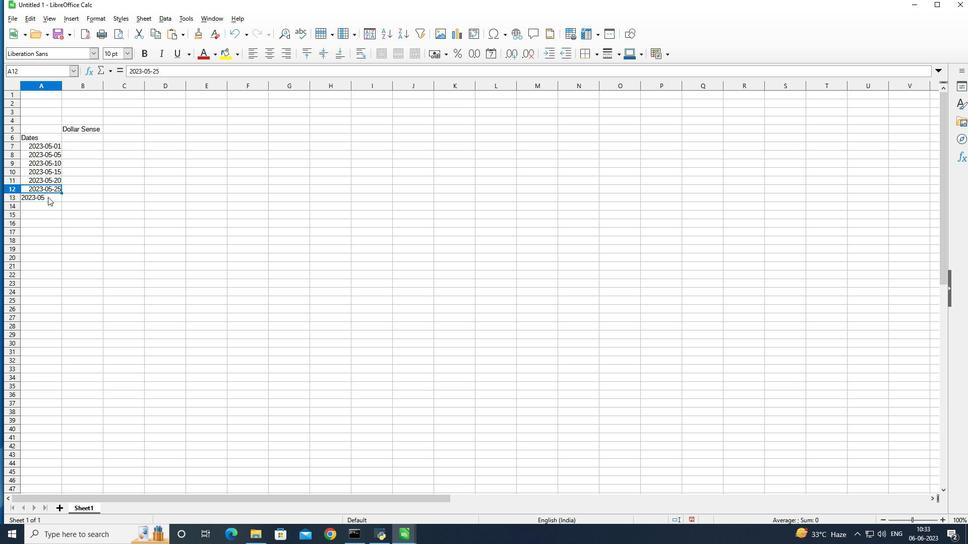
Action: Mouse pressed left at (47, 197)
Screenshot: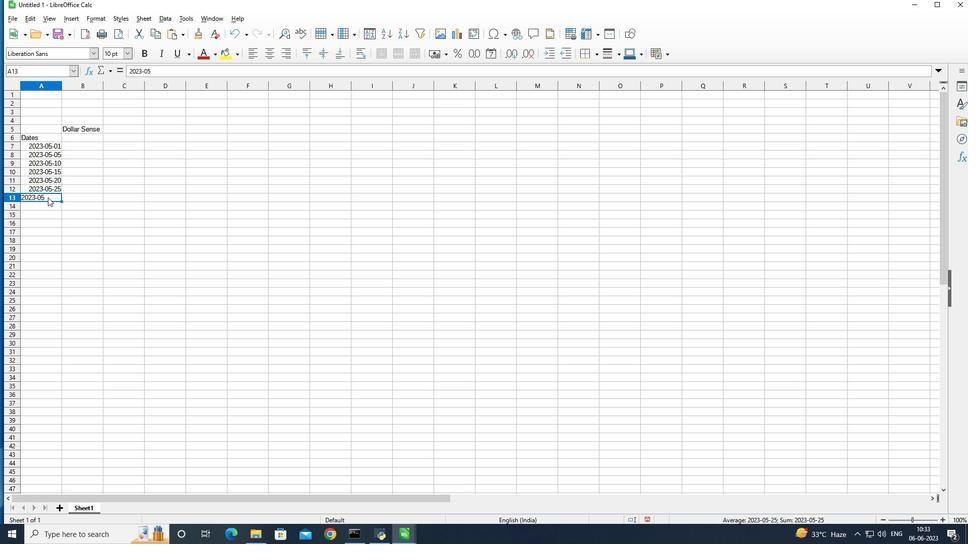 
Action: Mouse moved to (100, 183)
Screenshot: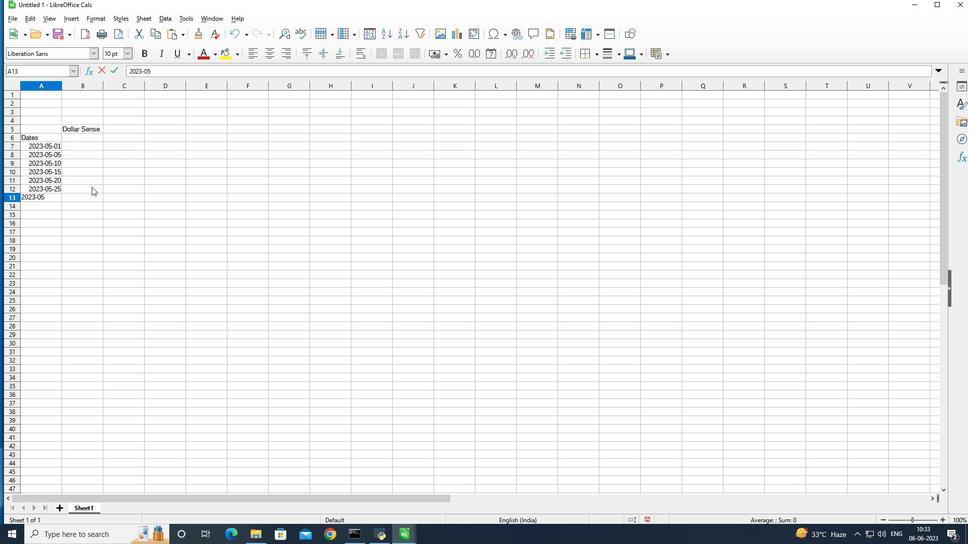 
Action: Key pressed -31<Key.enter>
Screenshot: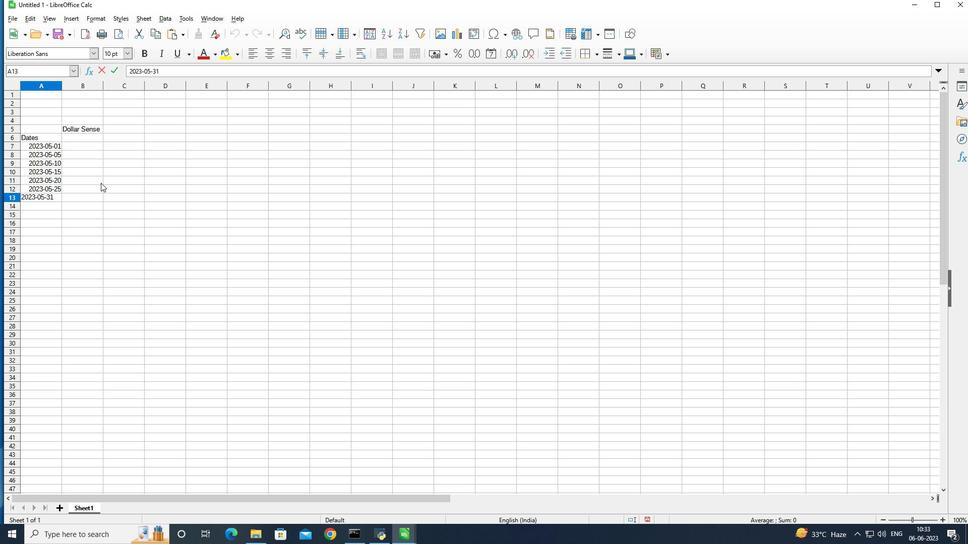 
Action: Mouse moved to (75, 137)
Screenshot: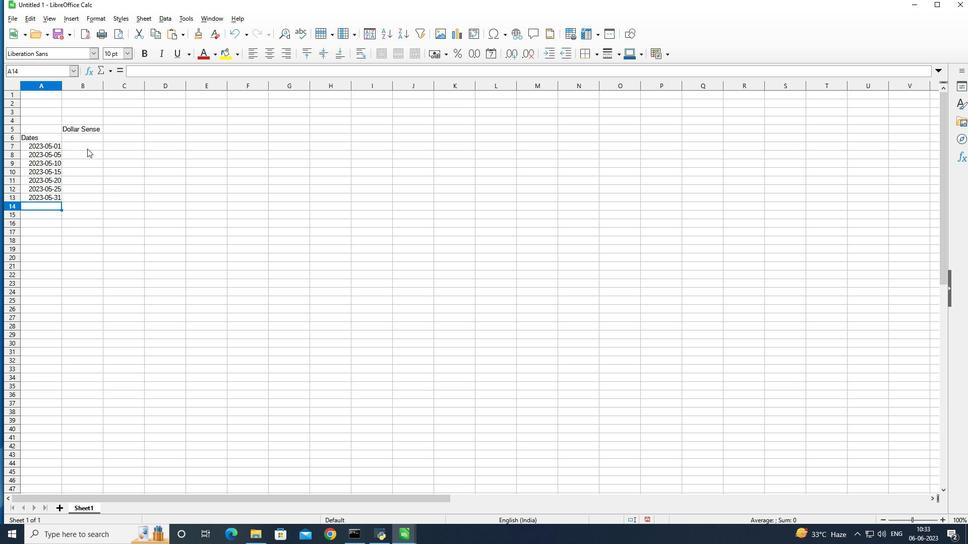 
Action: Mouse pressed left at (75, 137)
Screenshot: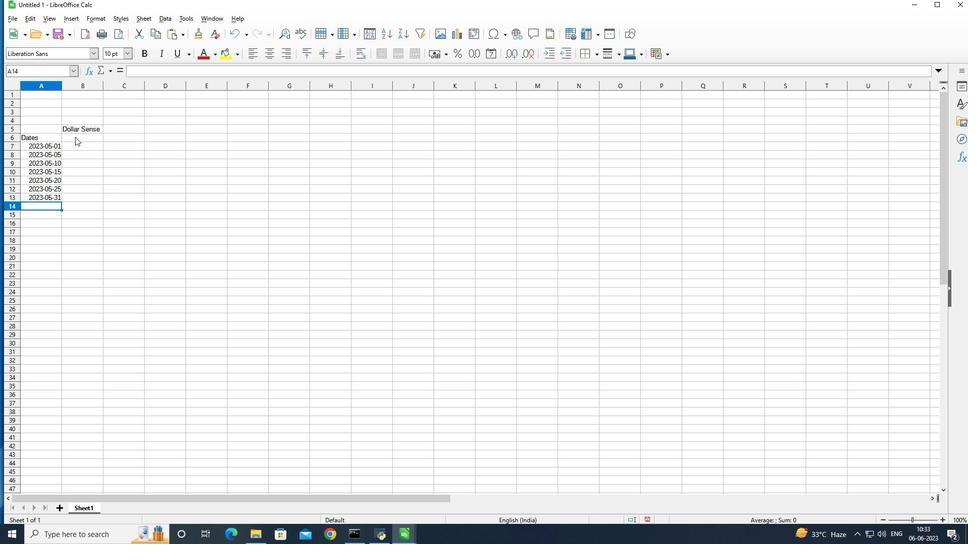 
Action: Mouse moved to (103, 86)
Screenshot: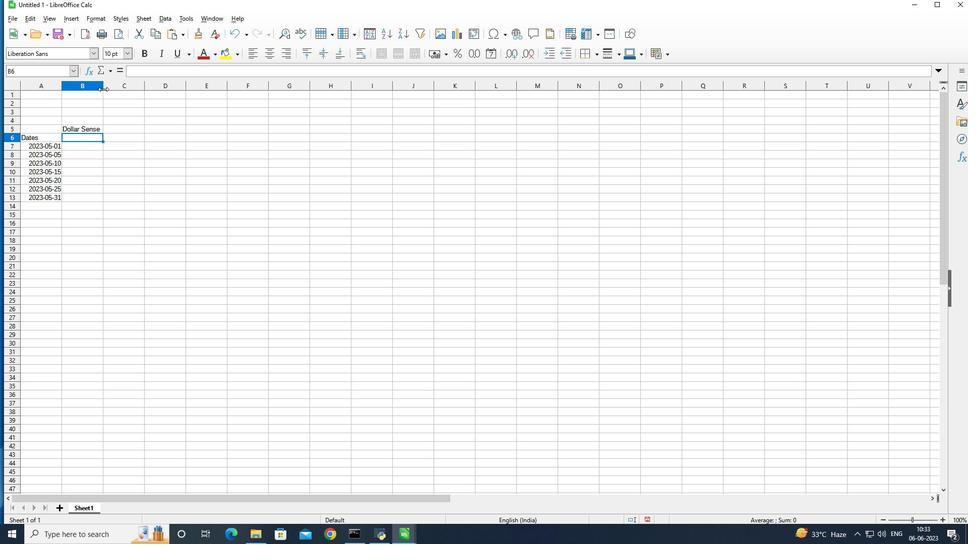 
Action: Mouse pressed left at (103, 86)
Screenshot: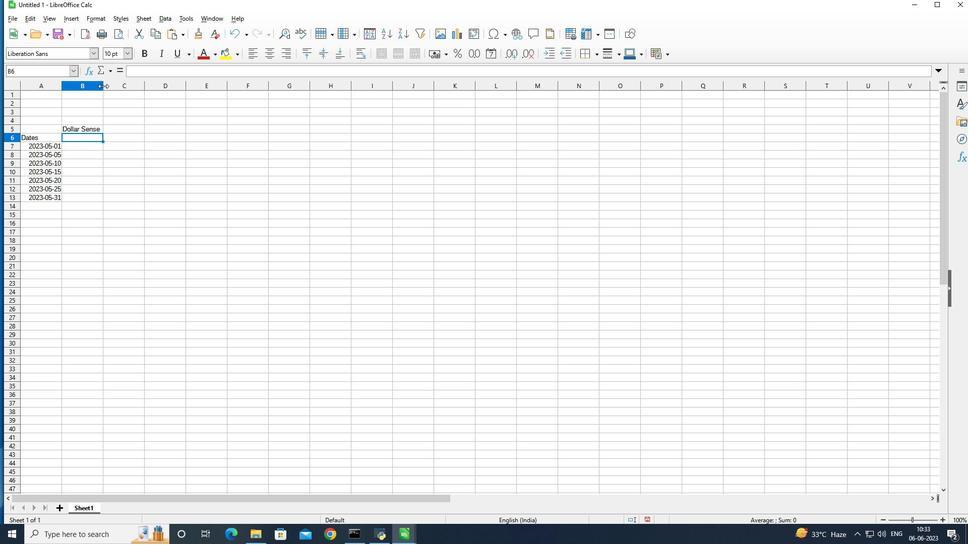
Action: Mouse moved to (107, 126)
Screenshot: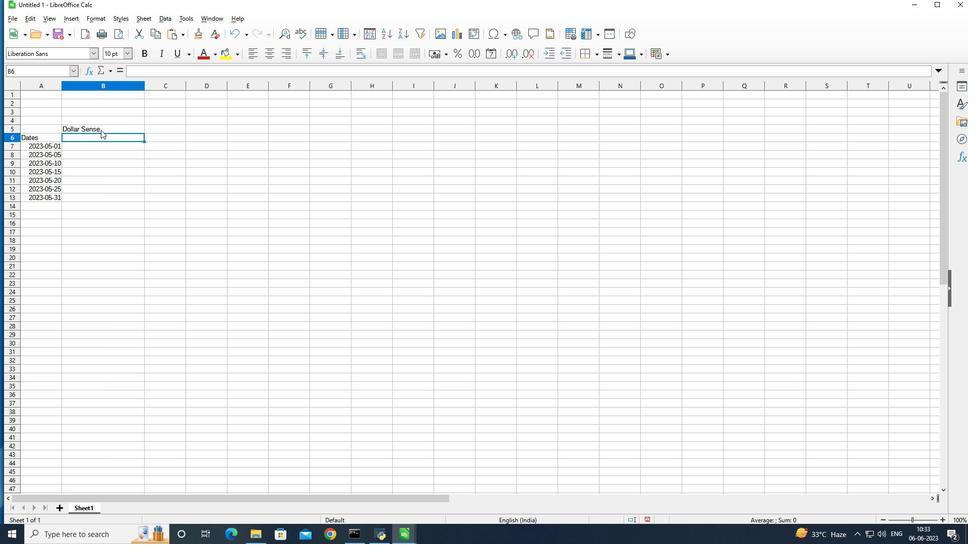 
Action: Key pressed <Key.shift>Description<Key.enter><Key.shift>Monthly<Key.space><Key.shift>Salary<Key.enter><Key.shift><Key.shift><Key.shift><Key.shift>Grocery<Key.space><Key.shift>Shopping<Key.enter><Key.shift>Dining<Key.space><Key.shift>Out<Key.enter><Key.shift>Utility<Key.space><Key.shift>Bill<Key.enter><Key.shift>Transportation<Key.enter><Key.shift><Key.shift><Key.shift>Entertainment<Key.enter><Key.shift>Miscellaneous<Key.enter>
Screenshot: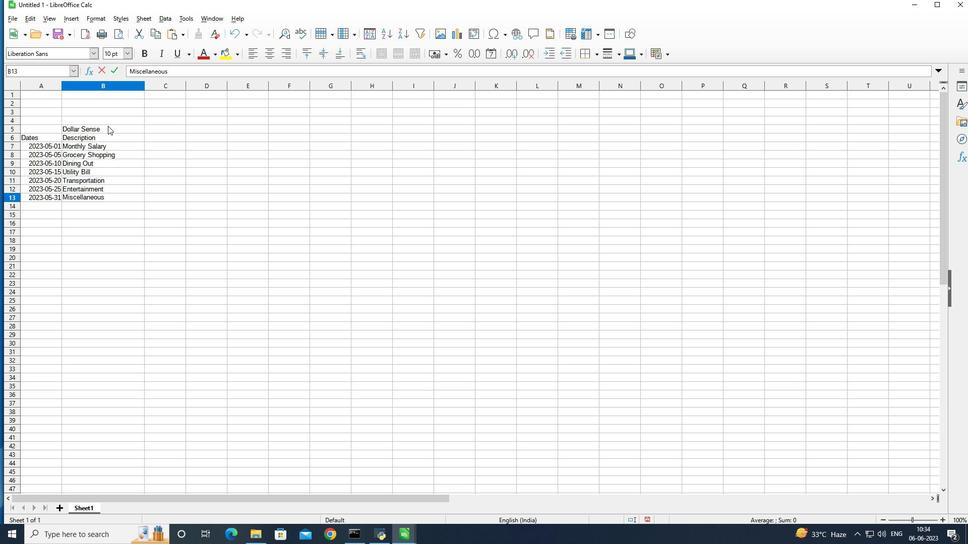 
Action: Mouse moved to (155, 138)
Screenshot: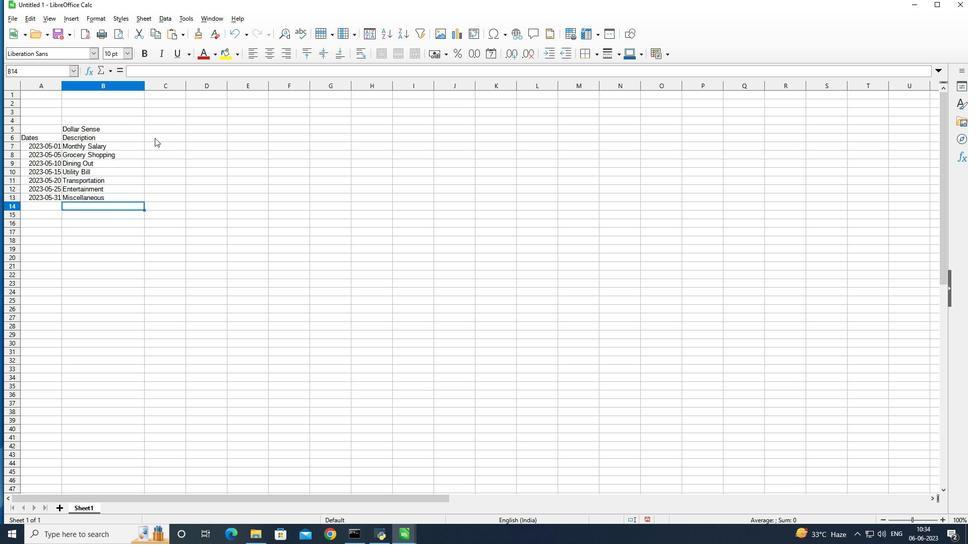 
Action: Mouse pressed left at (155, 138)
Screenshot: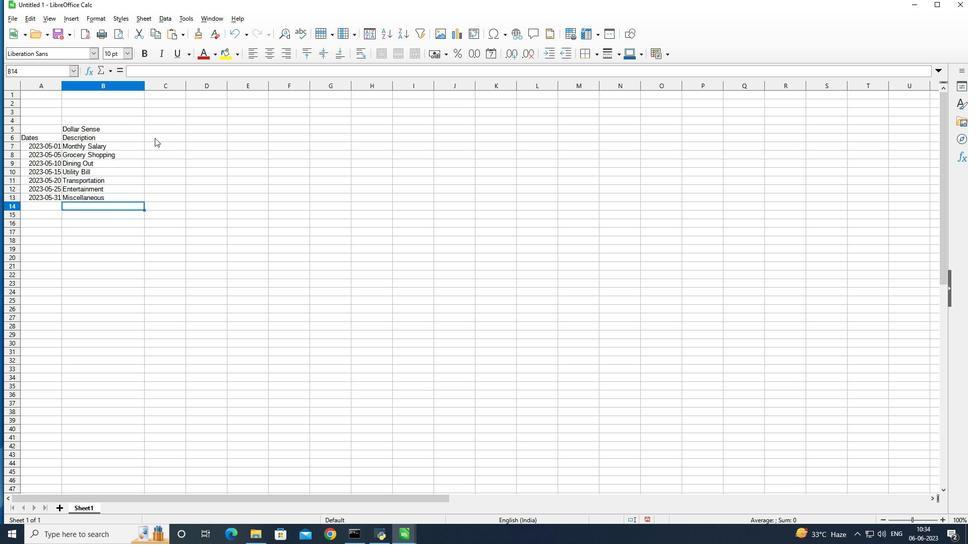 
Action: Mouse moved to (200, 151)
Screenshot: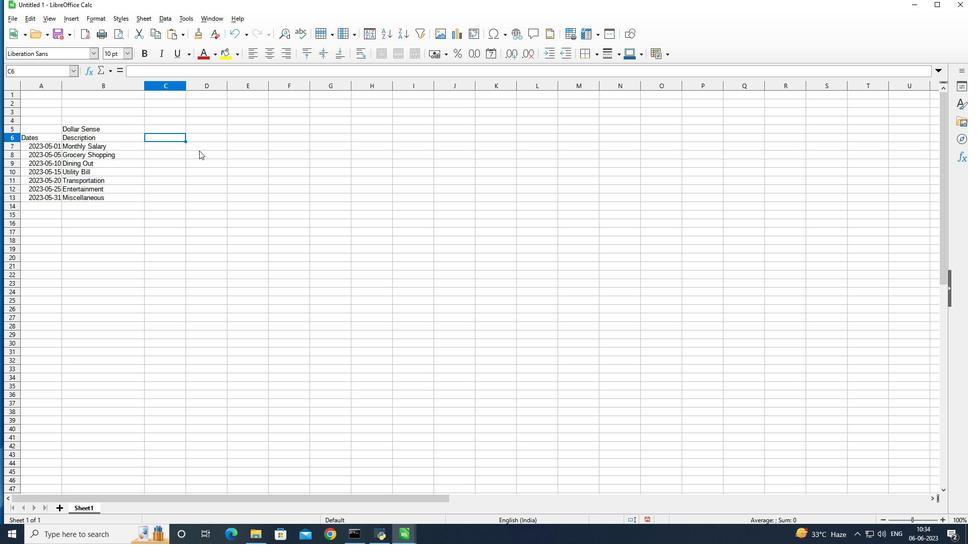 
Action: Key pressed <Key.shift>Amount<Key.enter>2500<Key.enter>
Screenshot: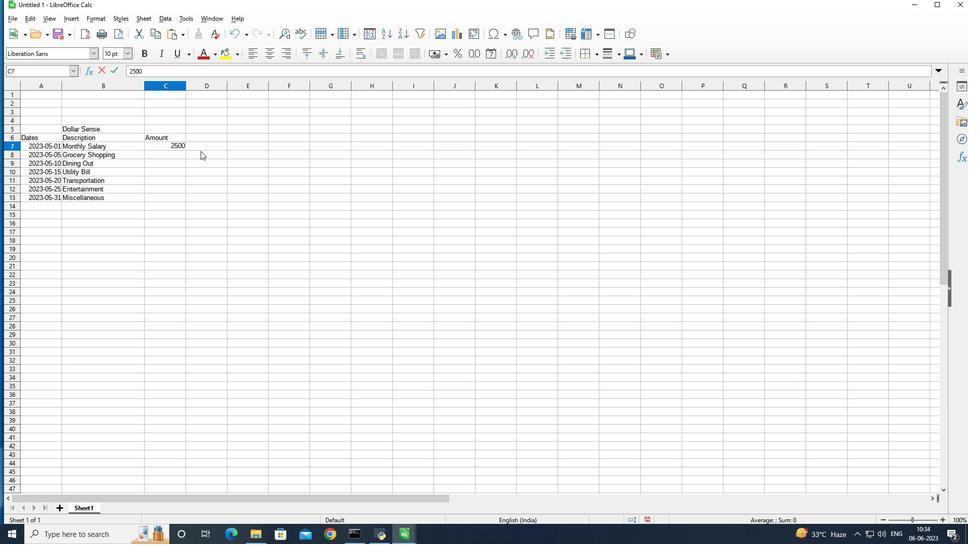 
Action: Mouse moved to (202, 151)
Screenshot: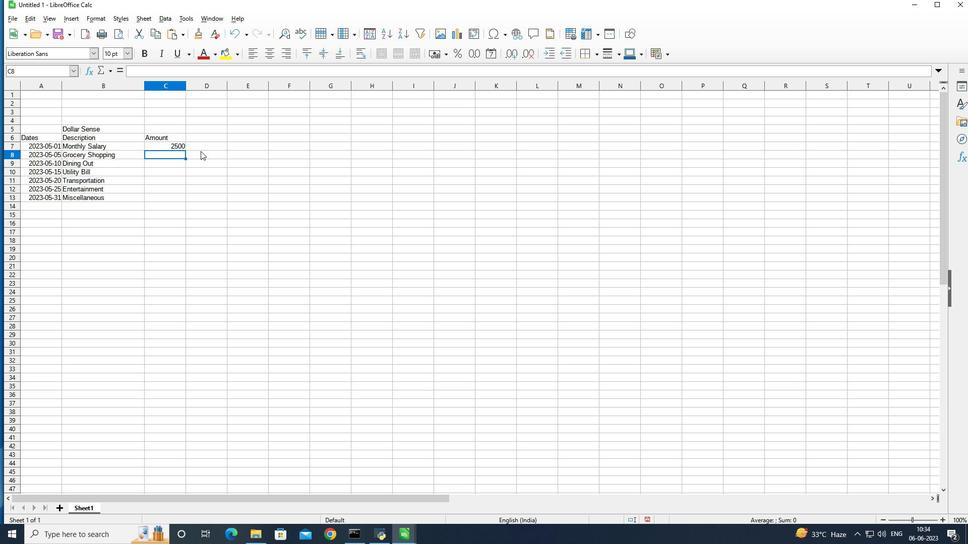 
Action: Key pressed 100<Key.enter>
Screenshot: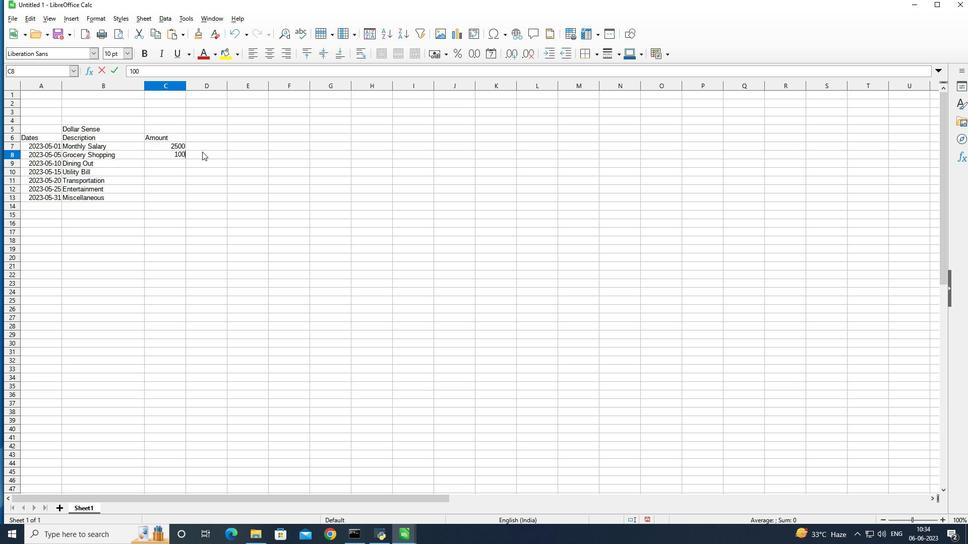 
Action: Mouse moved to (203, 152)
Screenshot: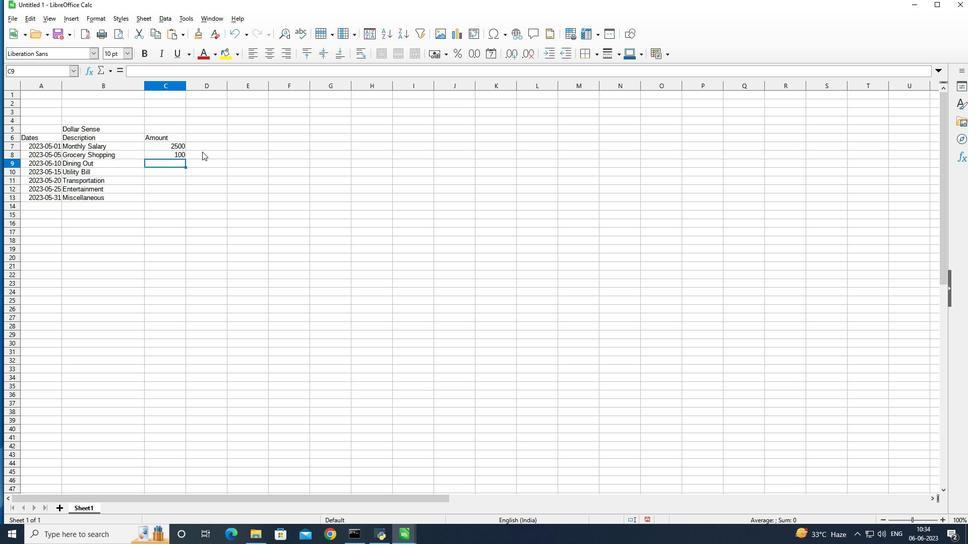 
Action: Key pressed 5
Screenshot: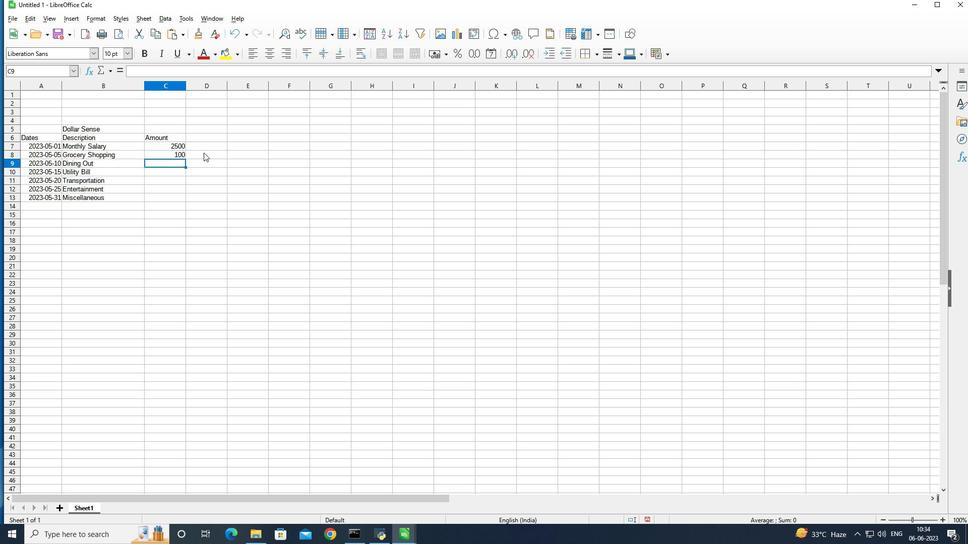 
Action: Mouse moved to (205, 154)
Screenshot: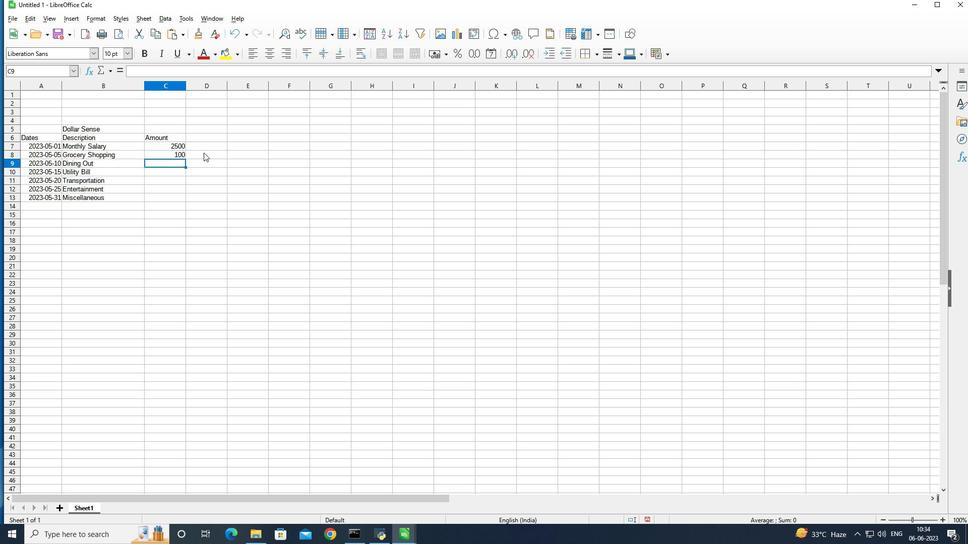 
Action: Key pressed 0<Key.enter>150<Key.enter>30<Key.enter>50<Key.enter>20<Key.enter>
Screenshot: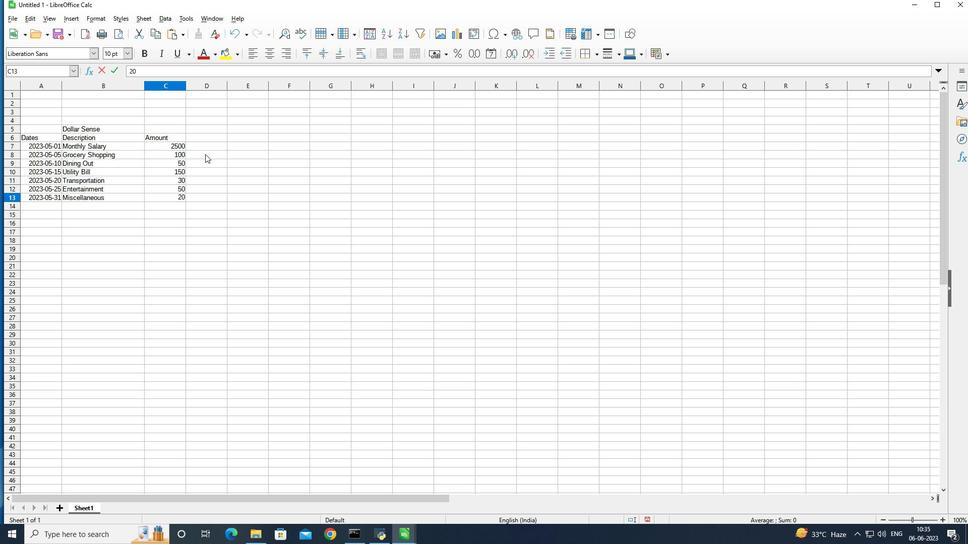 
Action: Mouse moved to (208, 138)
Screenshot: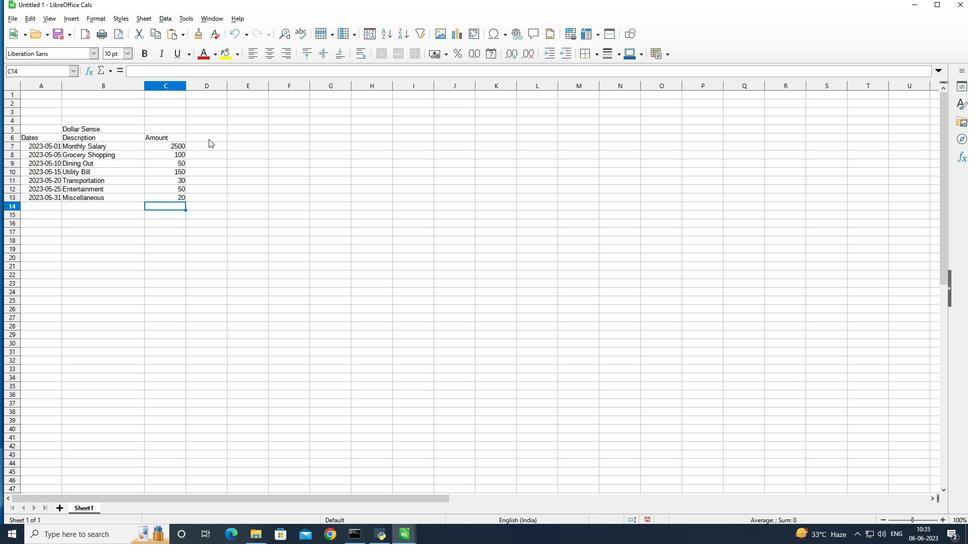 
Action: Mouse pressed left at (208, 138)
Screenshot: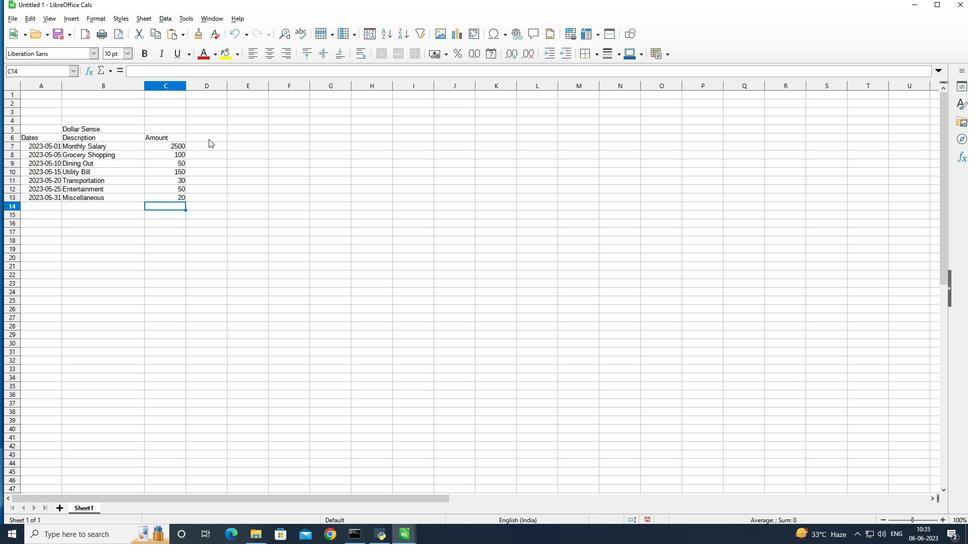 
Action: Mouse moved to (209, 138)
Screenshot: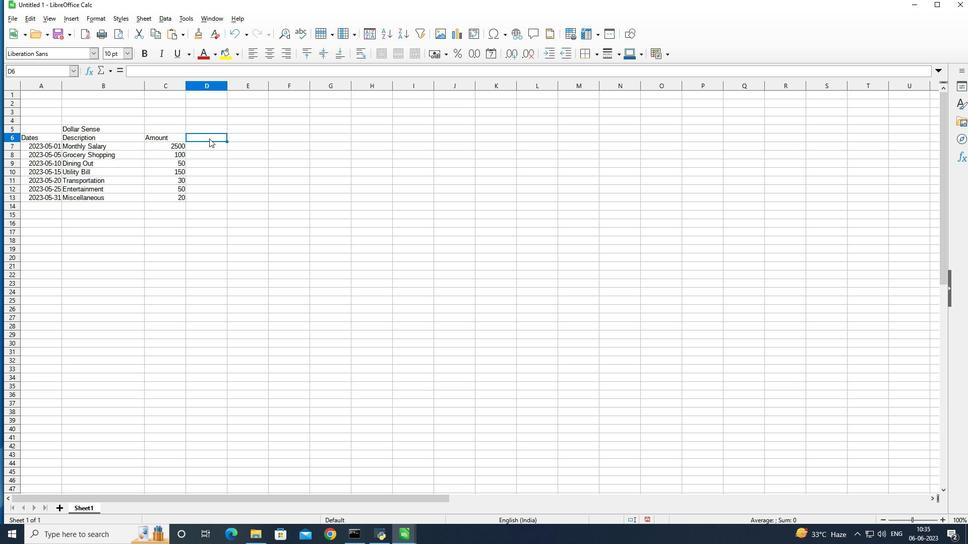 
Action: Key pressed <Key.shift>Income/<Key.shift>W<Key.backspace><Key.shift>expense<Key.enter><Key.shift>Income<Key.space><Key.enter><Key.shift>Expense<Key.enter><Key.shift>expense<Key.enter><Key.shift>Expense<Key.enter>expense<Key.enter>expense
Screenshot: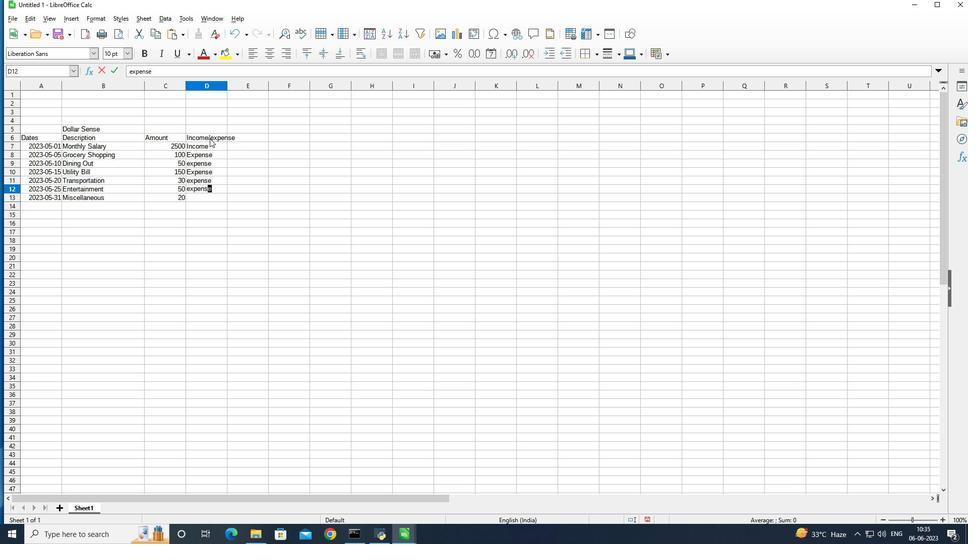 
Action: Mouse moved to (210, 138)
Screenshot: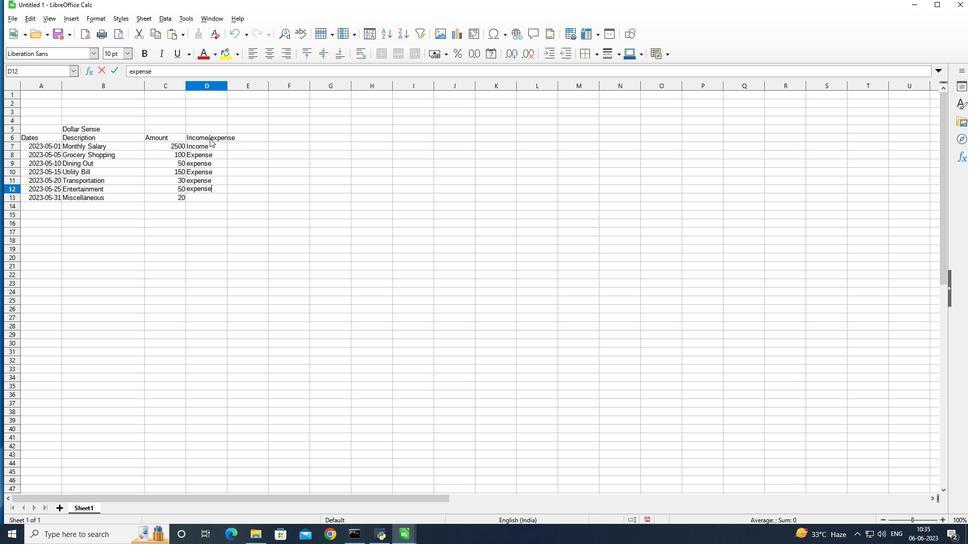 
Action: Key pressed <Key.enter><Key.shift>e<Key.backspace>
Screenshot: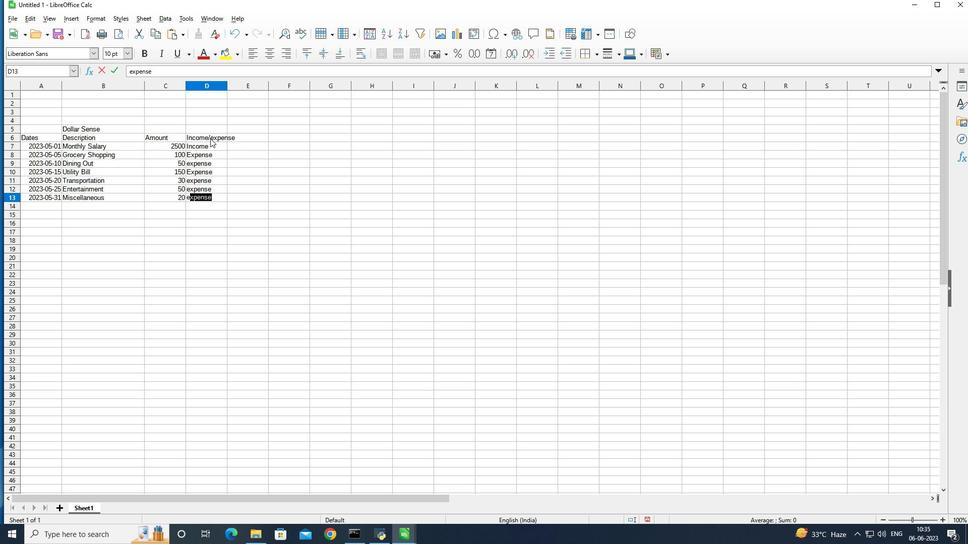 
Action: Mouse moved to (214, 136)
Screenshot: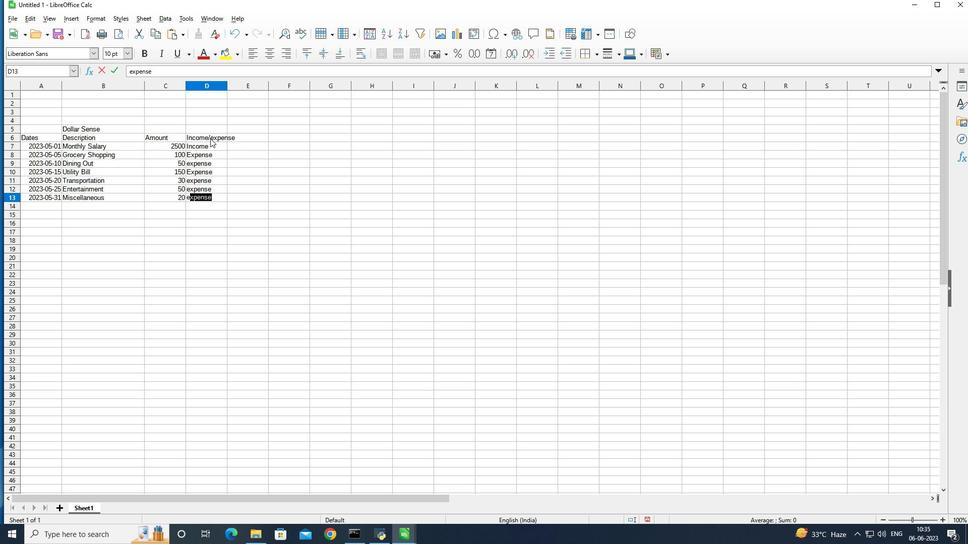 
Action: Key pressed <Key.backspace><Key.shift>Expense<Key.enter>
Screenshot: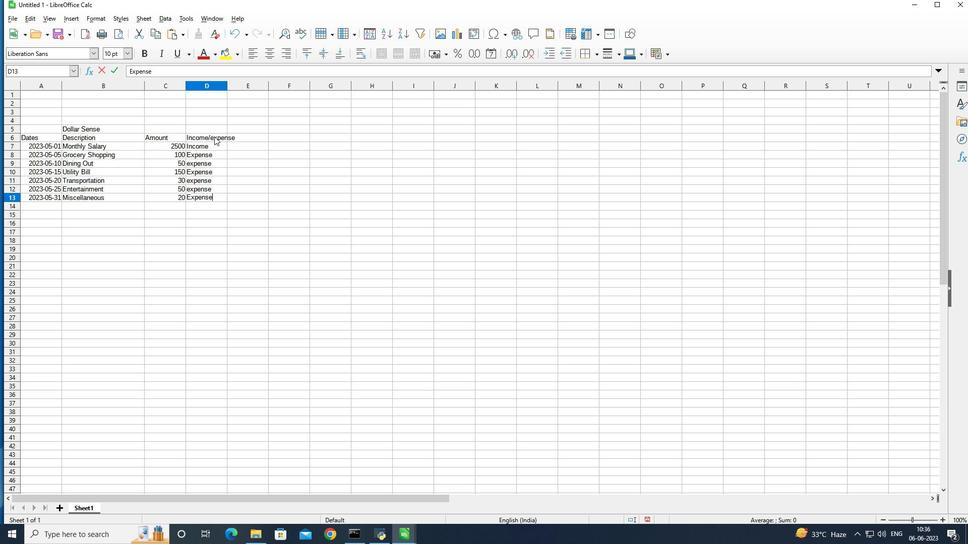 
Action: Mouse moved to (253, 139)
Screenshot: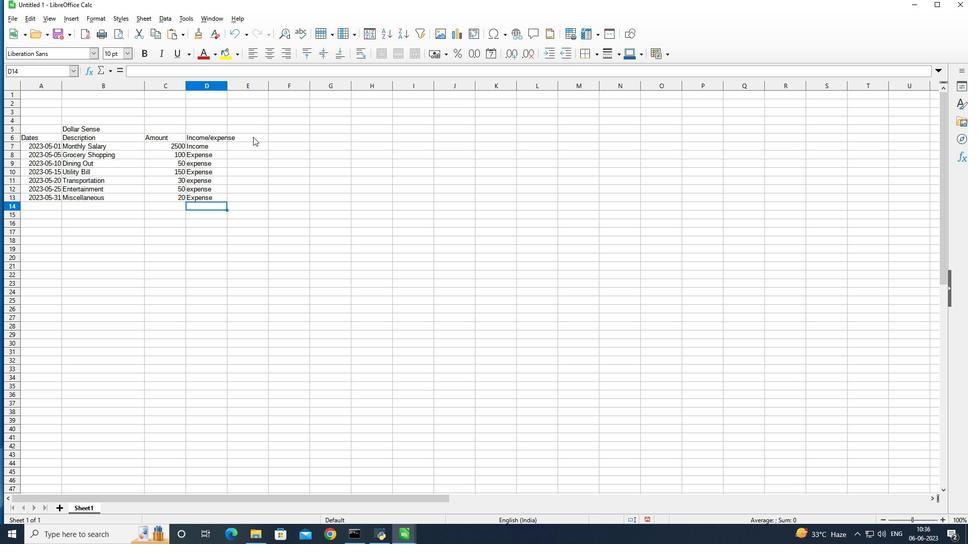 
Action: Mouse pressed left at (253, 139)
Screenshot: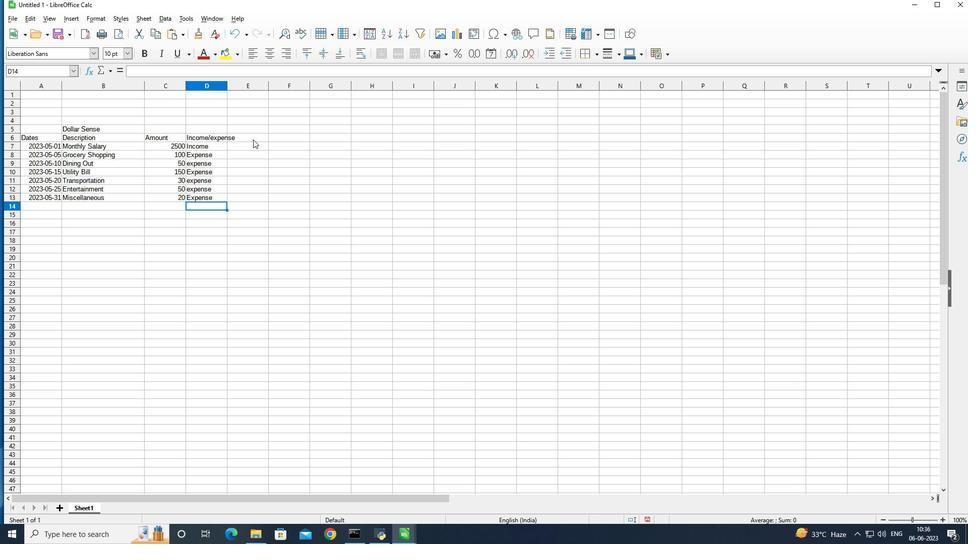 
Action: Mouse moved to (267, 83)
Screenshot: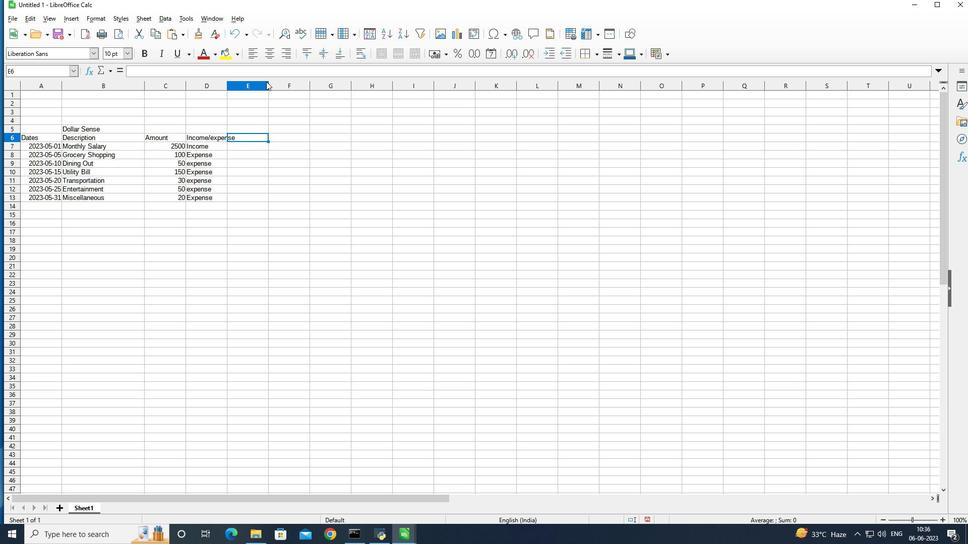 
Action: Mouse pressed left at (267, 83)
Screenshot: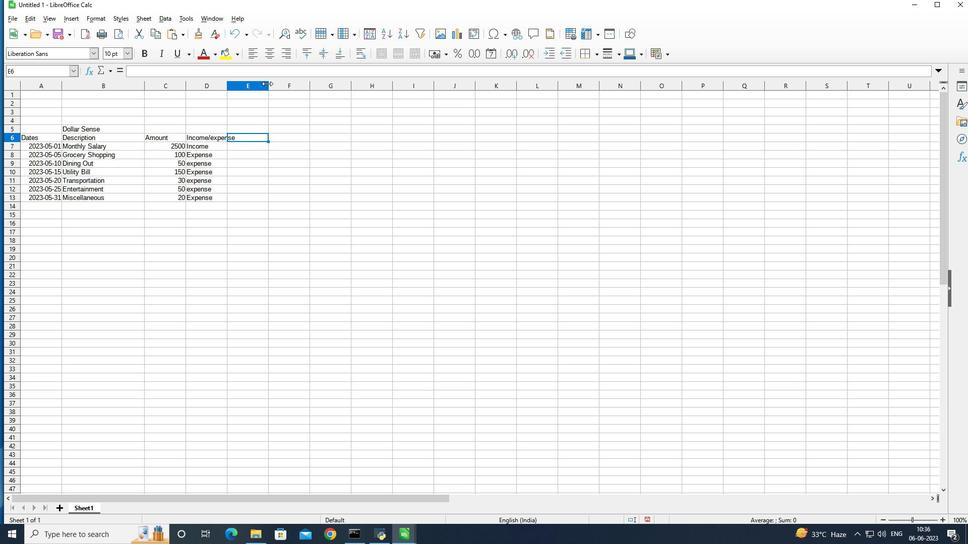 
Action: Mouse moved to (250, 127)
Screenshot: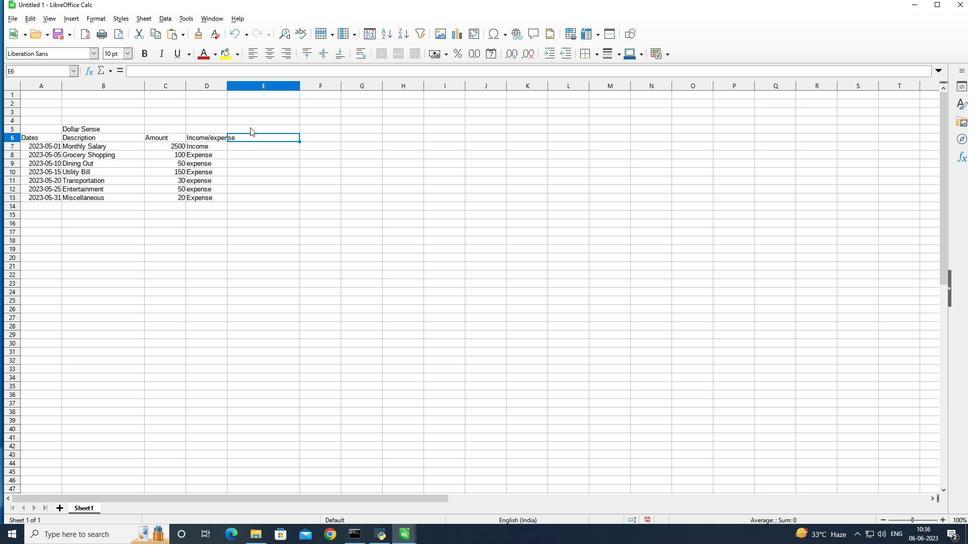
Action: Key pressed <Key.shift>Balance<Key.enter>2500<Key.enter>2120<Key.enter>2100
Screenshot: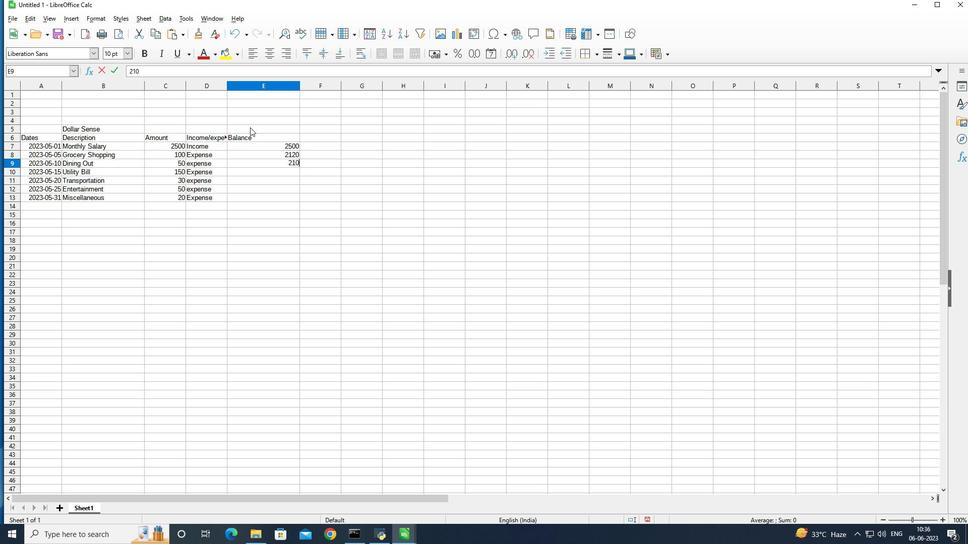 
Action: Mouse moved to (292, 113)
Screenshot: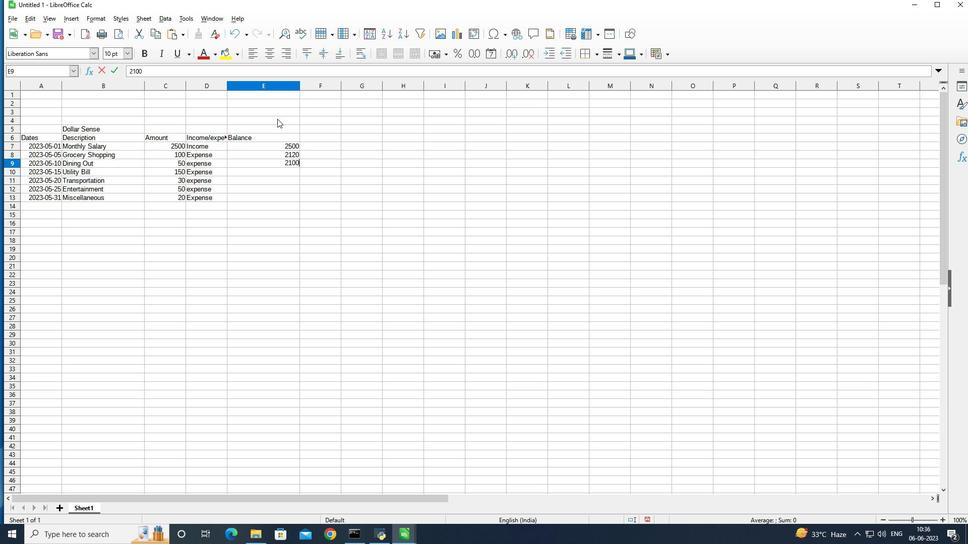 
Action: Key pressed ctrl+Z<'\x1a'><'\x1a'>zctrl+Z<'\x1a'><'\x1a'>
Screenshot: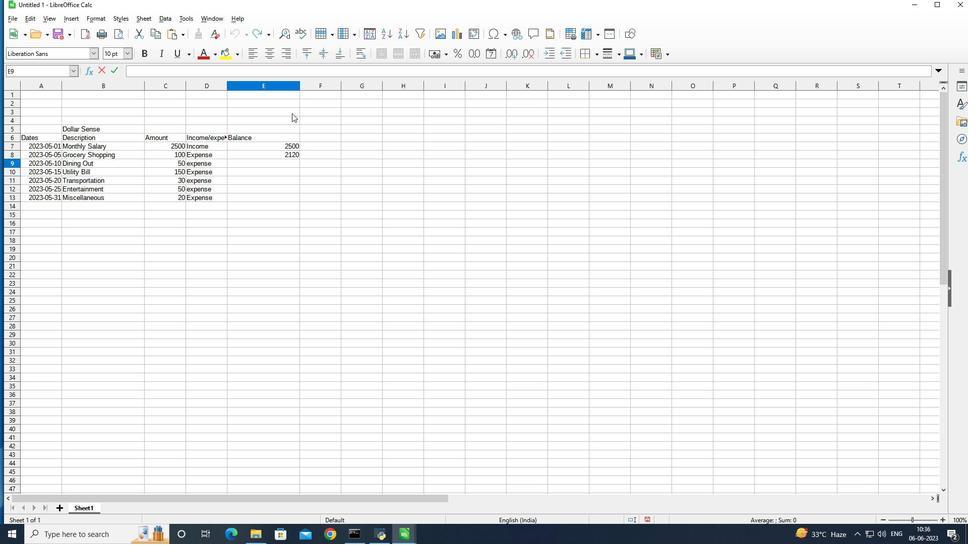 
Action: Mouse moved to (297, 154)
Screenshot: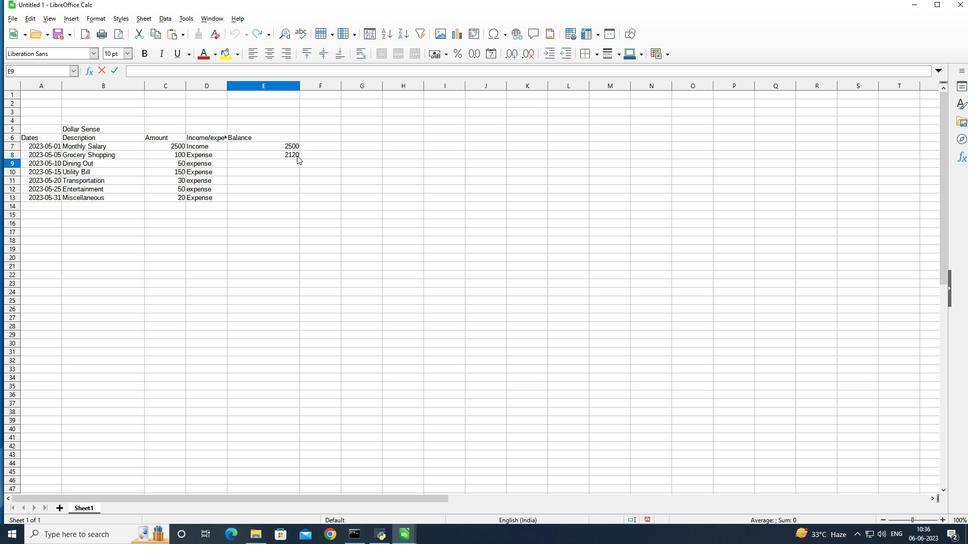 
Action: Mouse pressed left at (297, 154)
Screenshot: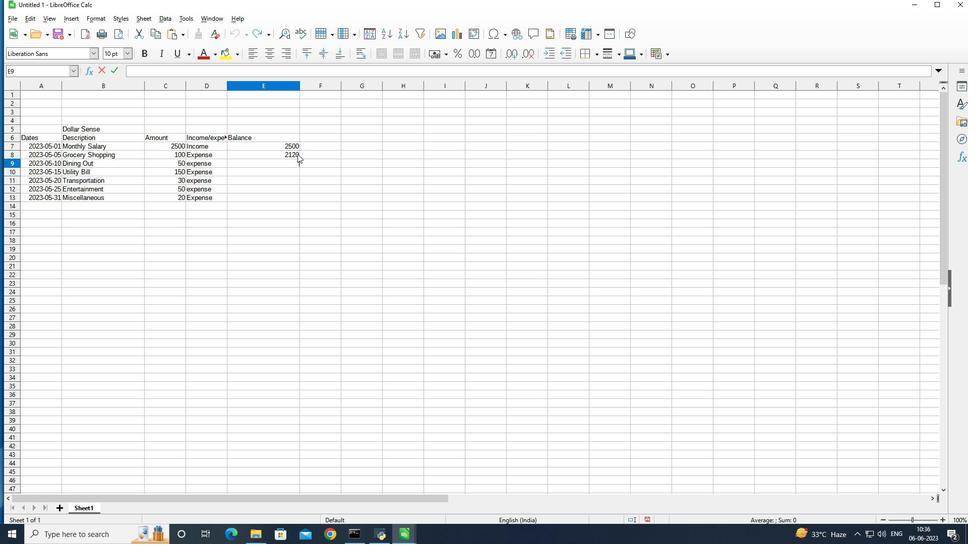 
Action: Mouse moved to (302, 151)
Screenshot: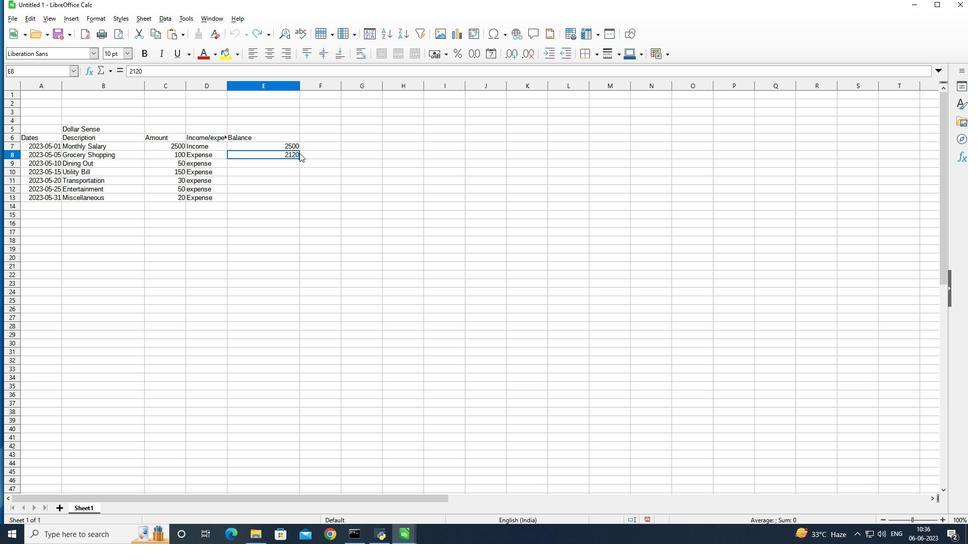 
Action: Key pressed 2400<Key.enter>2350<Key.enter>220<Key.enter>0<Key.backspace><Key.up>2200<Key.enter>2170<Key.enter>2120<Key.enter>2100<Key.enter>
Screenshot: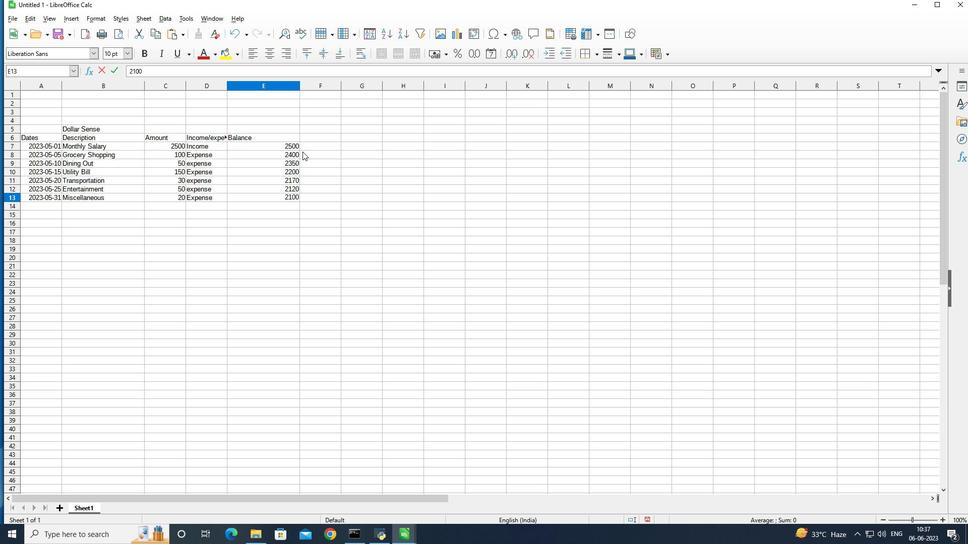 
Action: Mouse moved to (413, 244)
Screenshot: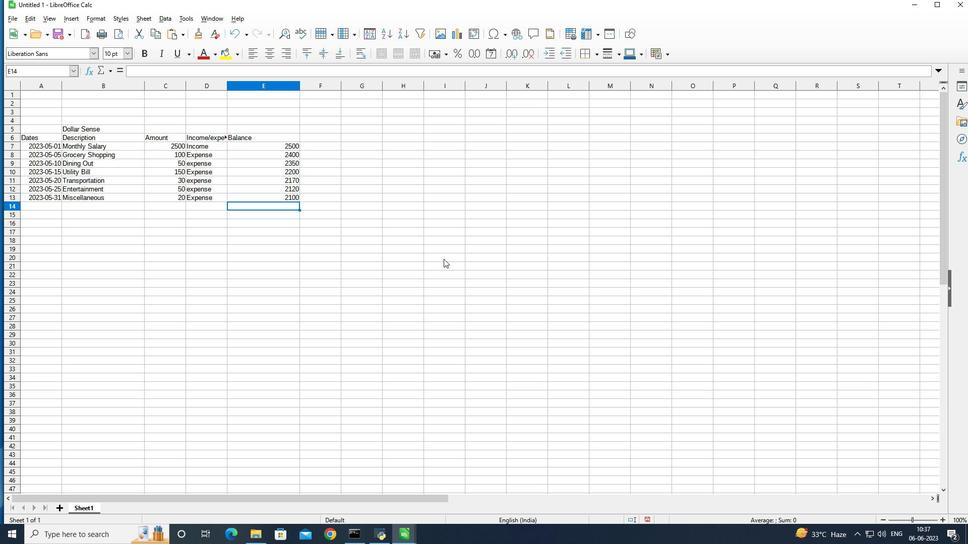 
Action: Key pressed ctrl+S
Screenshot: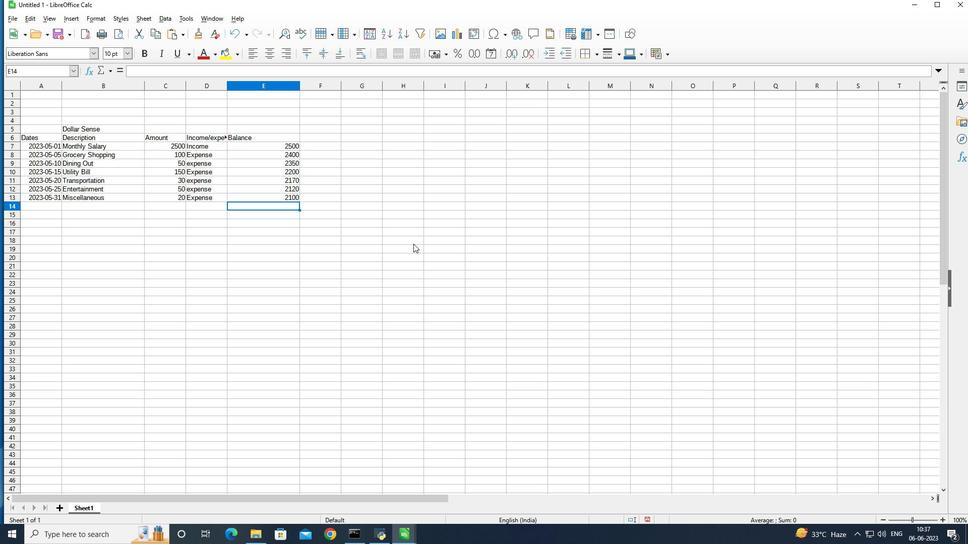 
Action: Mouse moved to (544, 285)
Screenshot: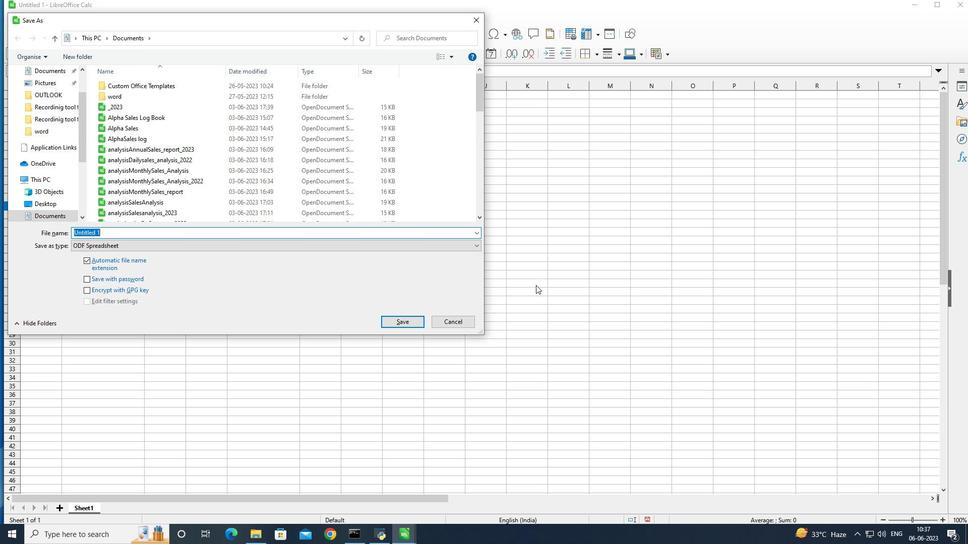 
Action: Key pressed <Key.shift>Attendence<Key.space><Key.shift>Tracking<Key.space><Key.shift>spreadsheet<Key.enter>
Screenshot: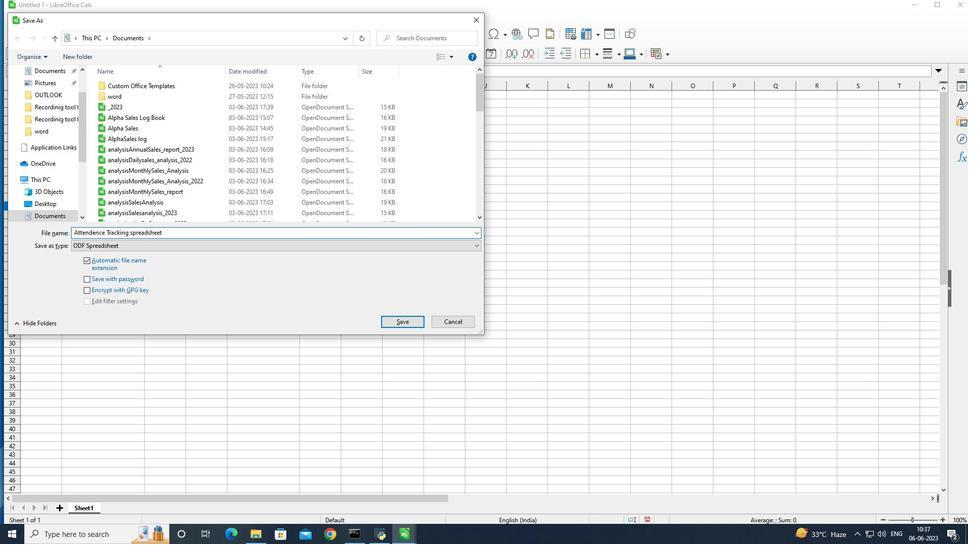 
